 Task: For heading Use Playfair display with pink colour & bold.  font size for heading24,  'Change the font style of data to'Playfair display and font size to 16,  Change the alignment of both headline & data to Align left In the sheet  DashboardBudgetReviewbook
Action: Mouse moved to (46, 137)
Screenshot: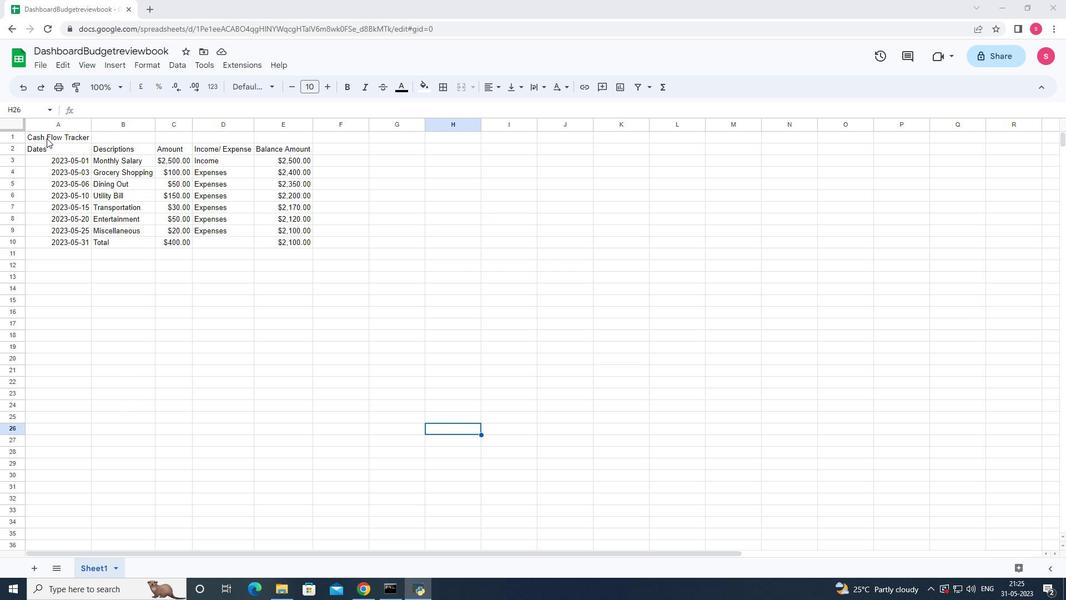 
Action: Mouse pressed left at (46, 137)
Screenshot: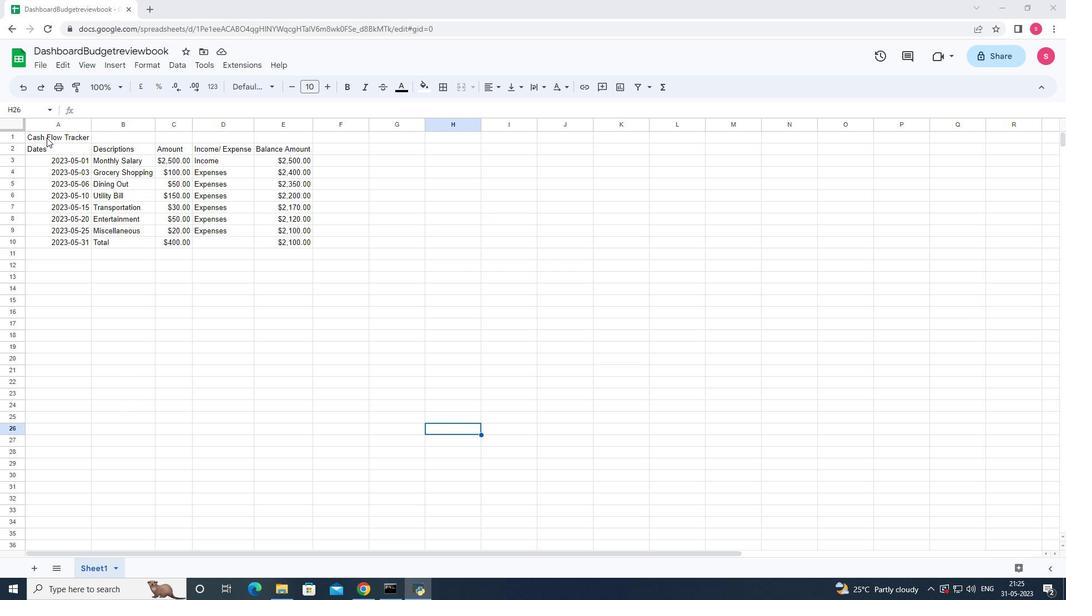 
Action: Mouse moved to (267, 85)
Screenshot: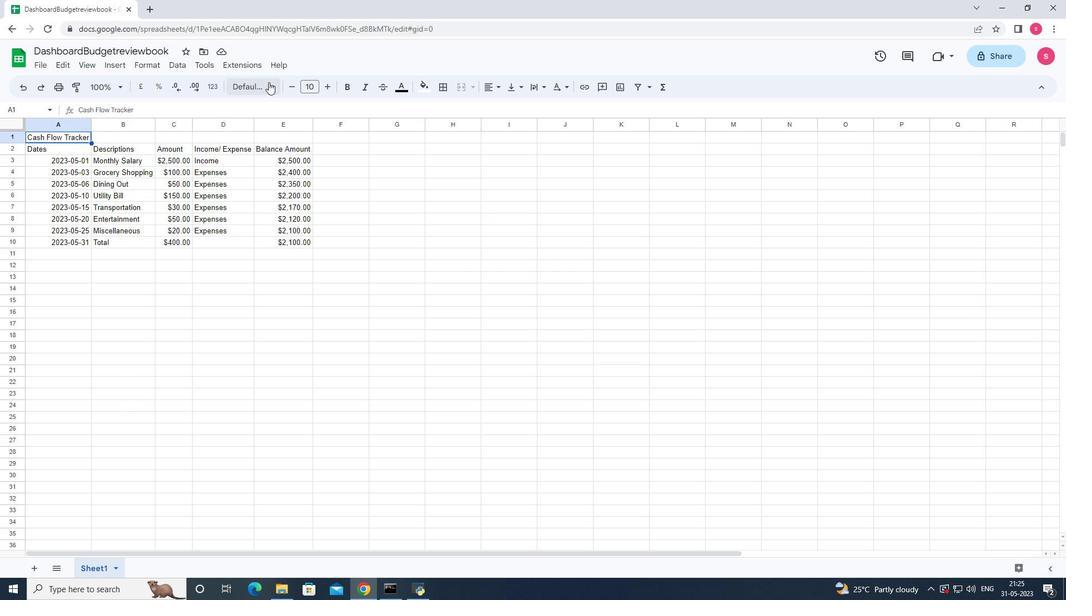 
Action: Mouse pressed left at (267, 85)
Screenshot: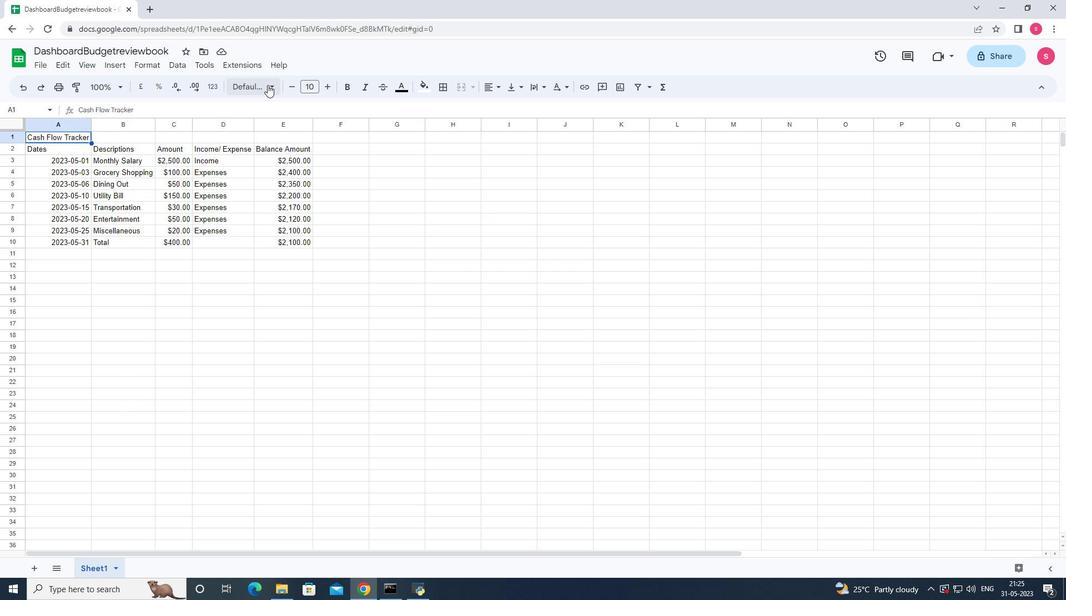 
Action: Mouse moved to (318, 388)
Screenshot: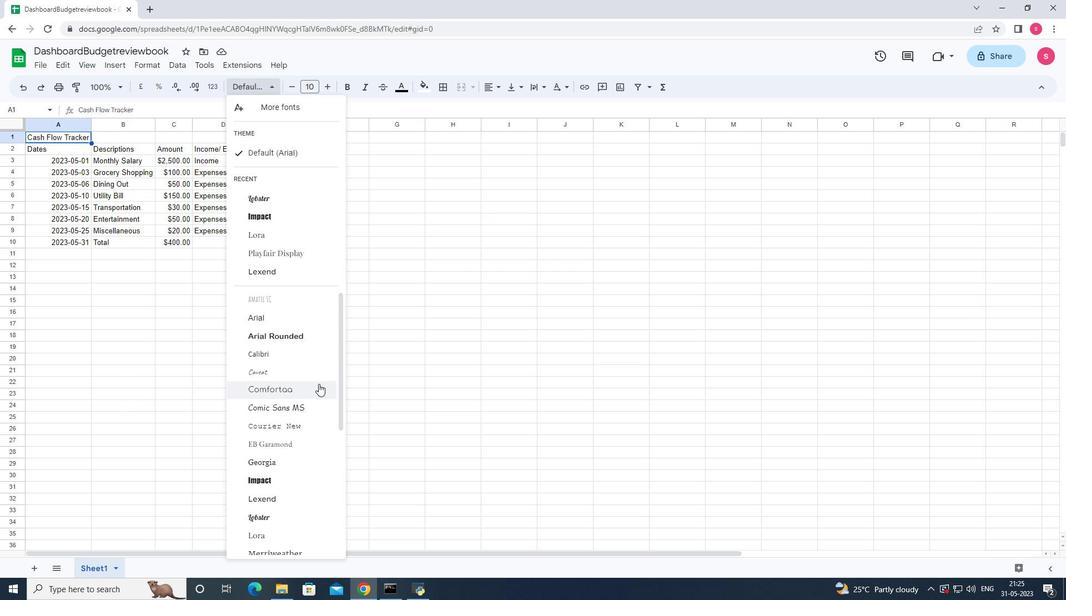 
Action: Mouse scrolled (318, 388) with delta (0, 0)
Screenshot: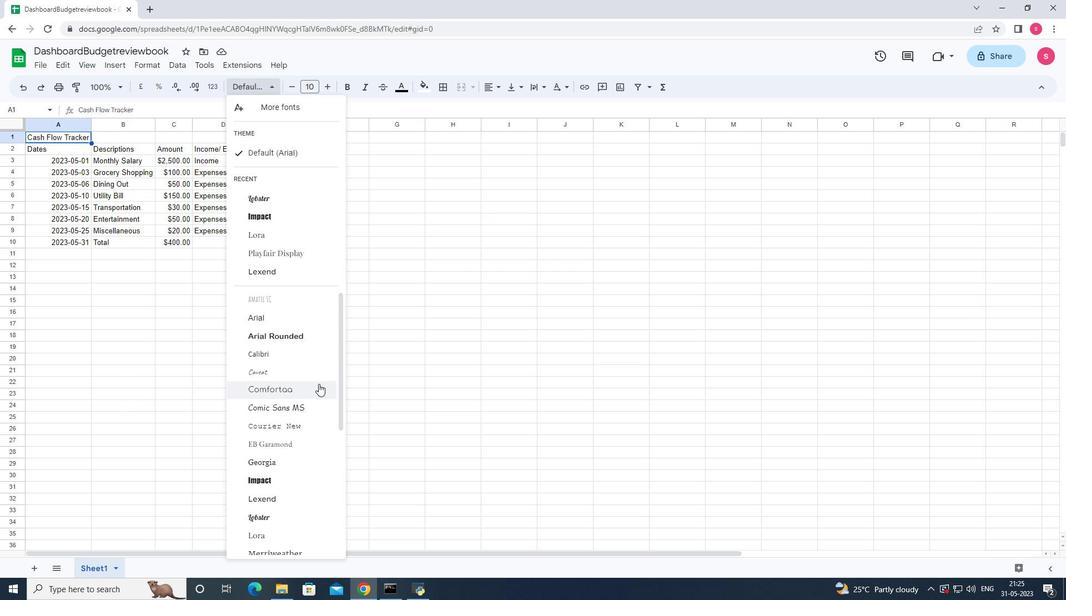 
Action: Mouse moved to (317, 419)
Screenshot: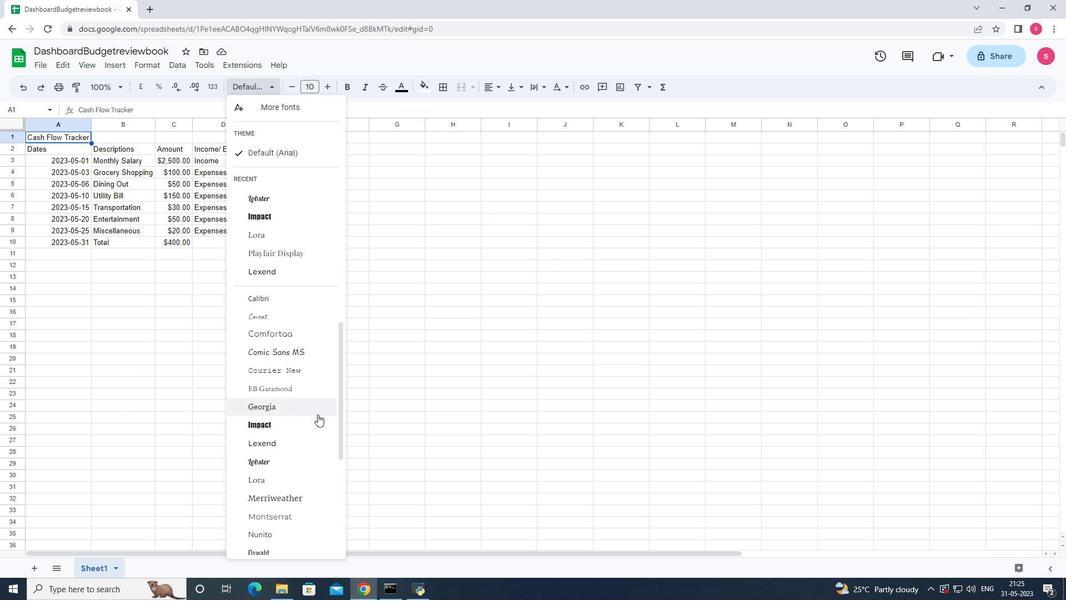 
Action: Mouse scrolled (317, 418) with delta (0, 0)
Screenshot: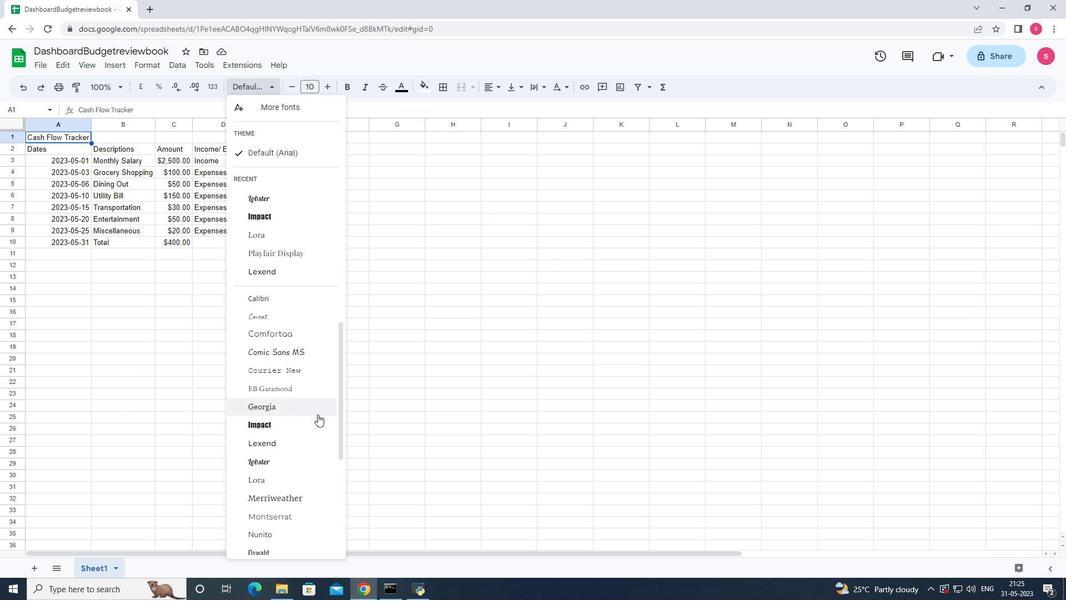 
Action: Mouse moved to (317, 437)
Screenshot: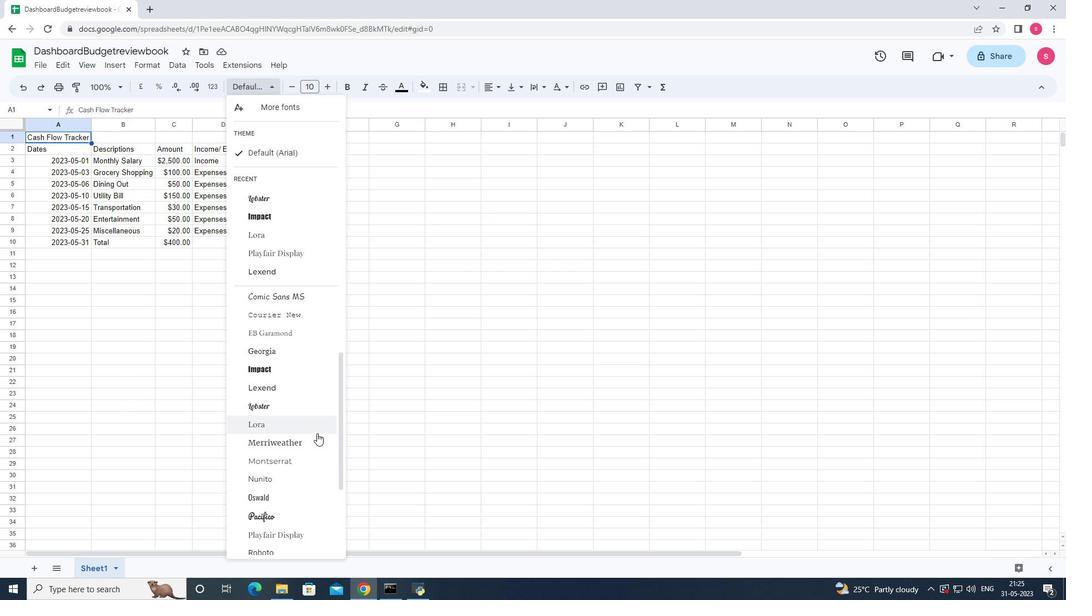 
Action: Mouse scrolled (317, 437) with delta (0, 0)
Screenshot: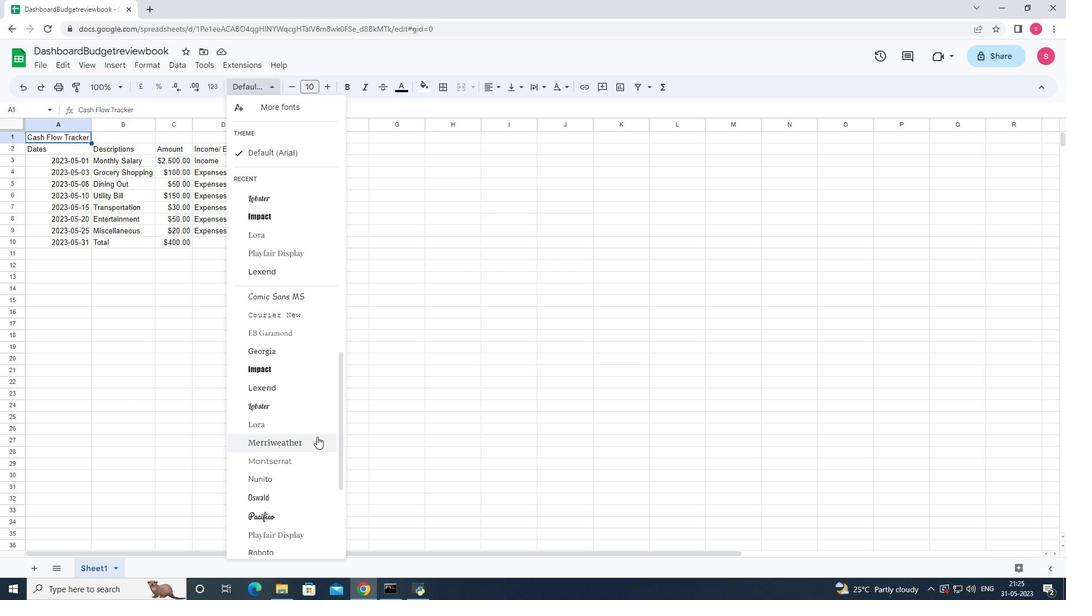 
Action: Mouse moved to (309, 482)
Screenshot: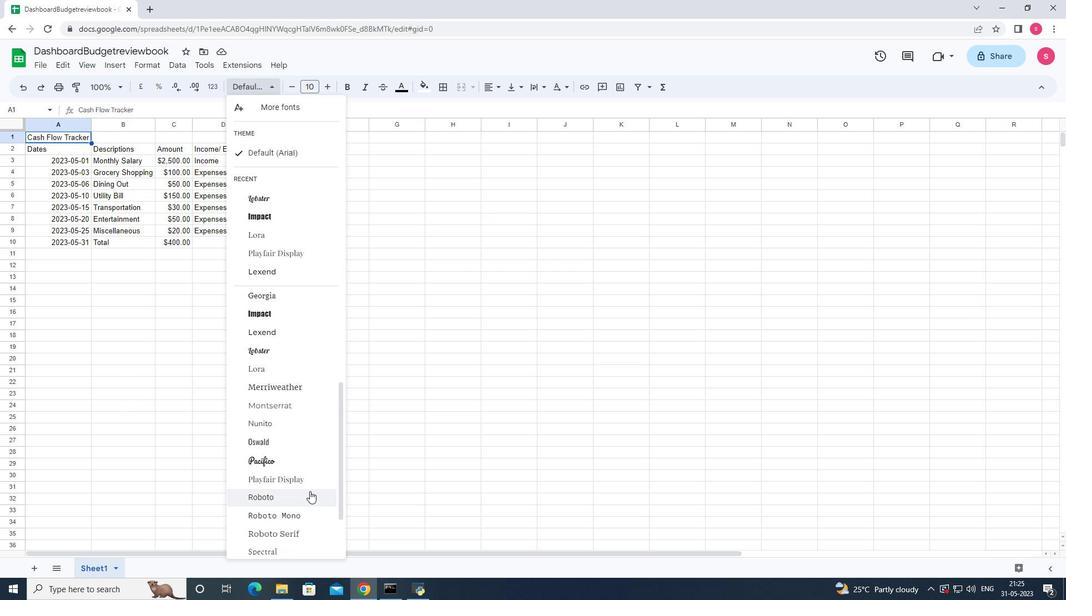 
Action: Mouse pressed left at (309, 482)
Screenshot: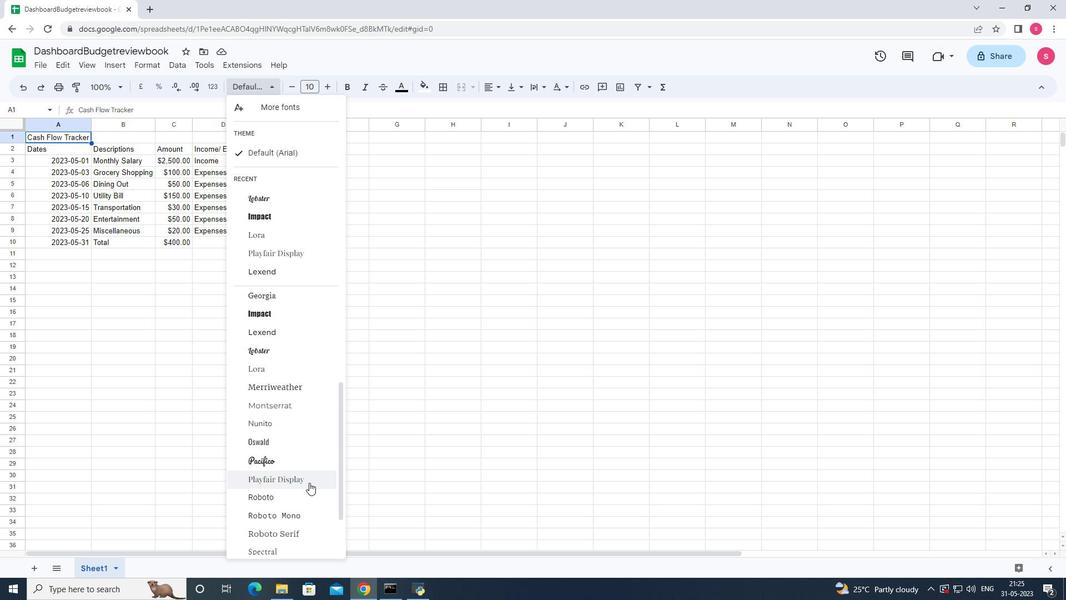 
Action: Mouse moved to (401, 87)
Screenshot: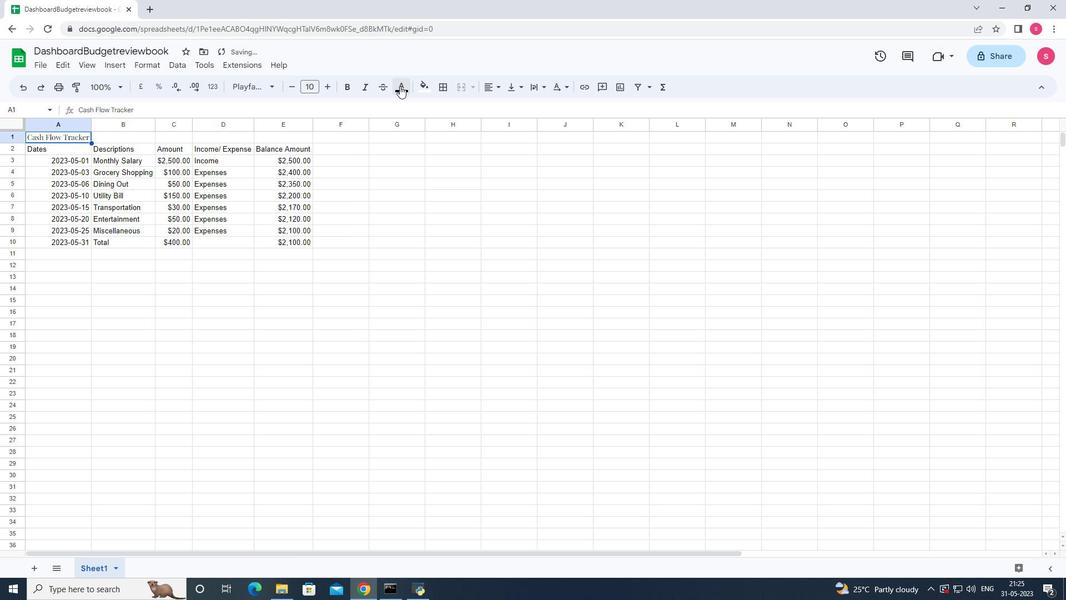 
Action: Mouse pressed left at (401, 87)
Screenshot: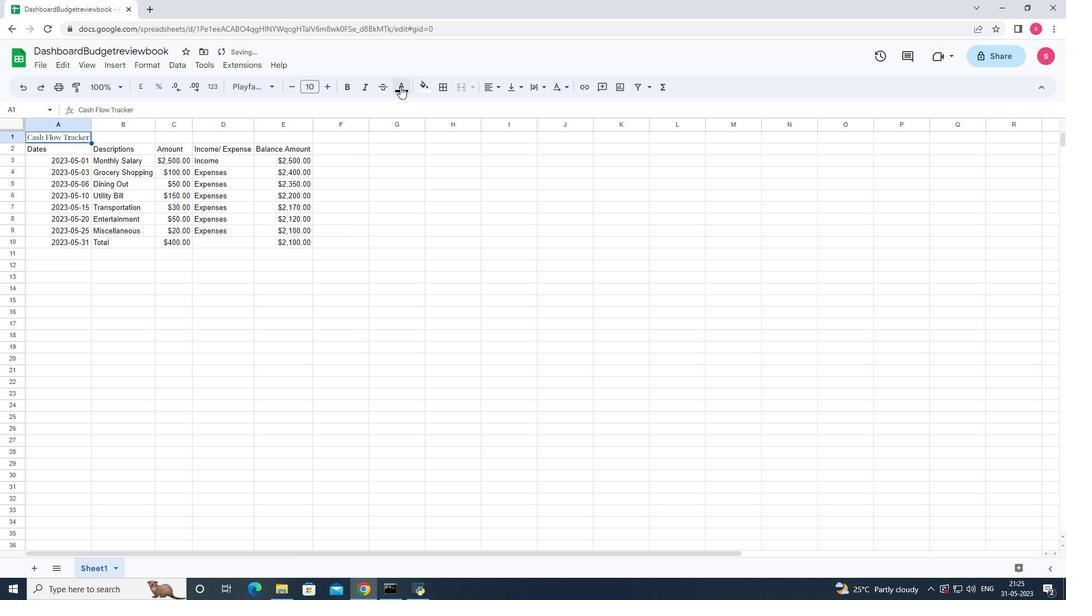 
Action: Mouse moved to (513, 136)
Screenshot: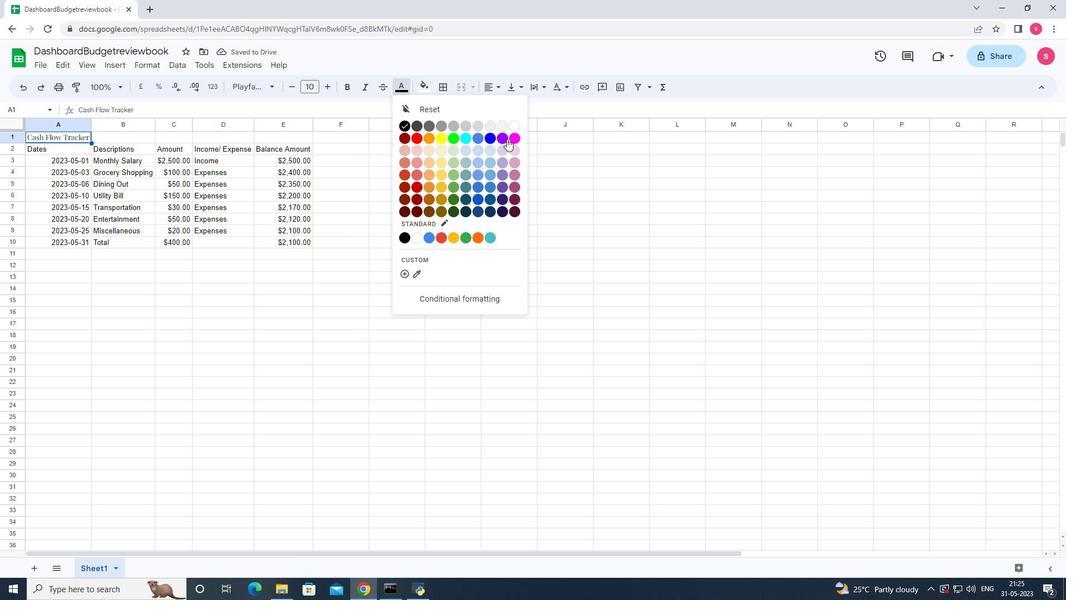
Action: Mouse pressed left at (513, 136)
Screenshot: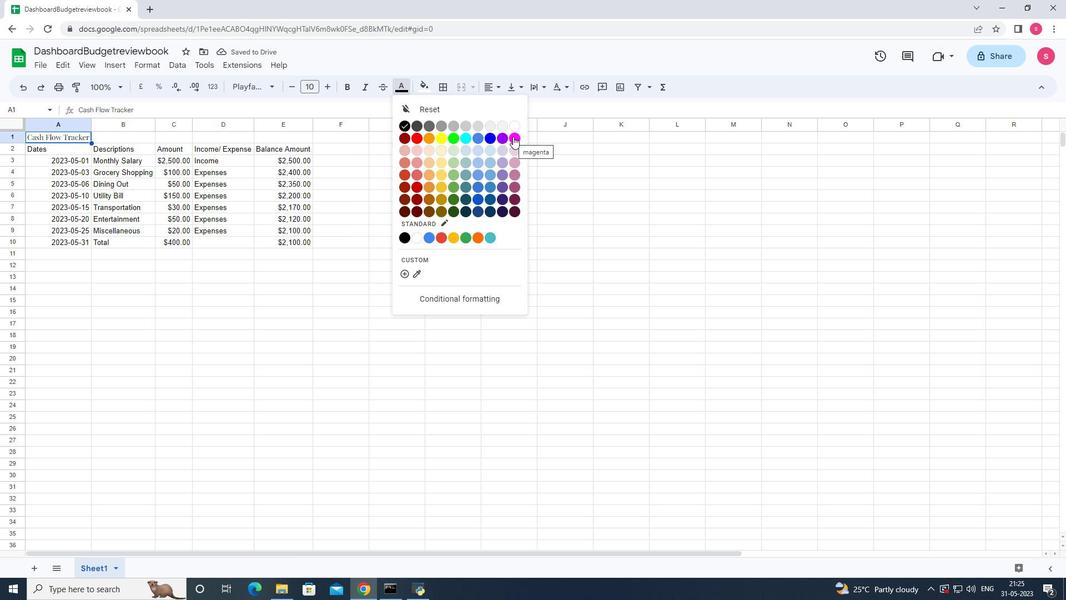 
Action: Mouse moved to (160, 66)
Screenshot: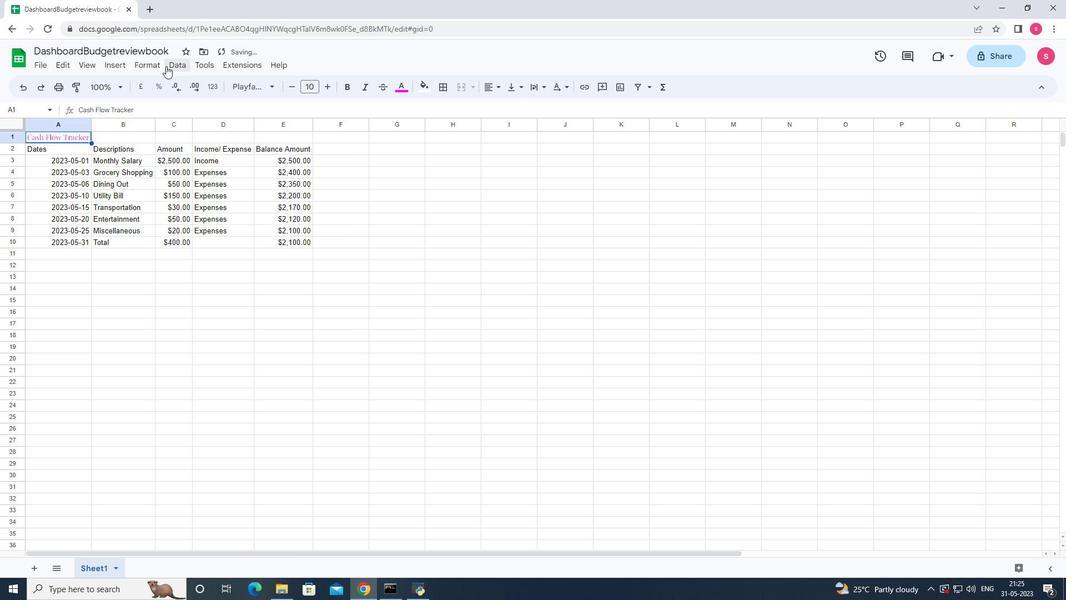 
Action: Mouse pressed left at (160, 66)
Screenshot: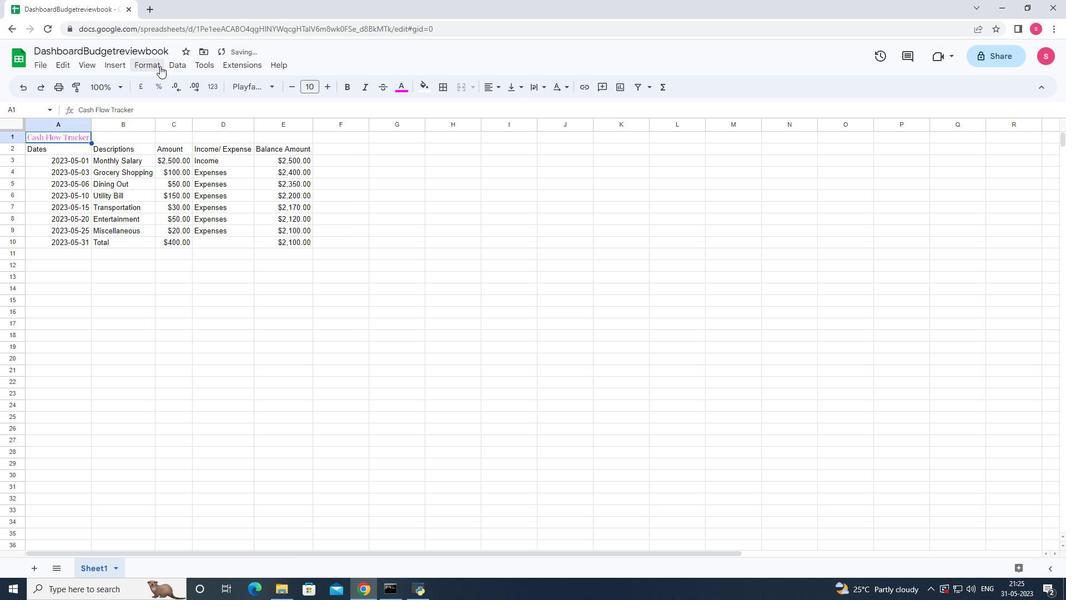 
Action: Mouse moved to (191, 128)
Screenshot: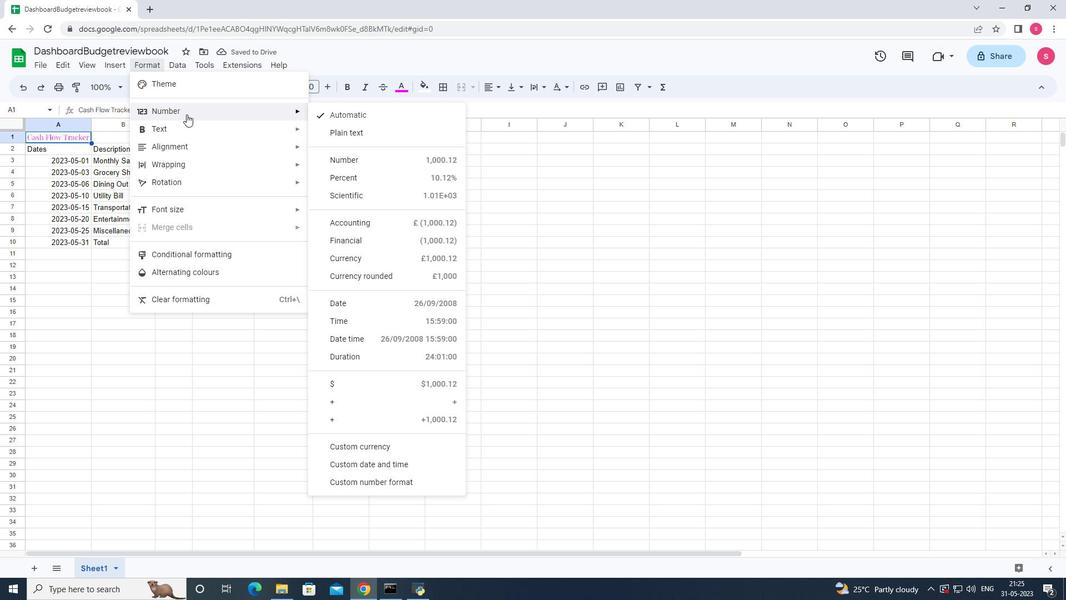
Action: Mouse pressed left at (191, 128)
Screenshot: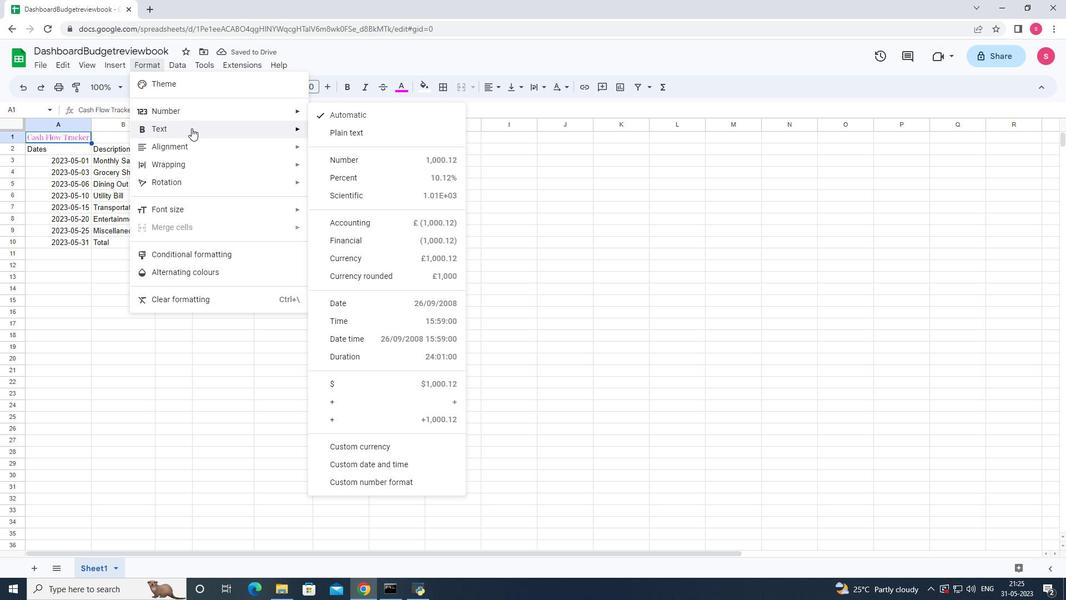 
Action: Mouse moved to (387, 130)
Screenshot: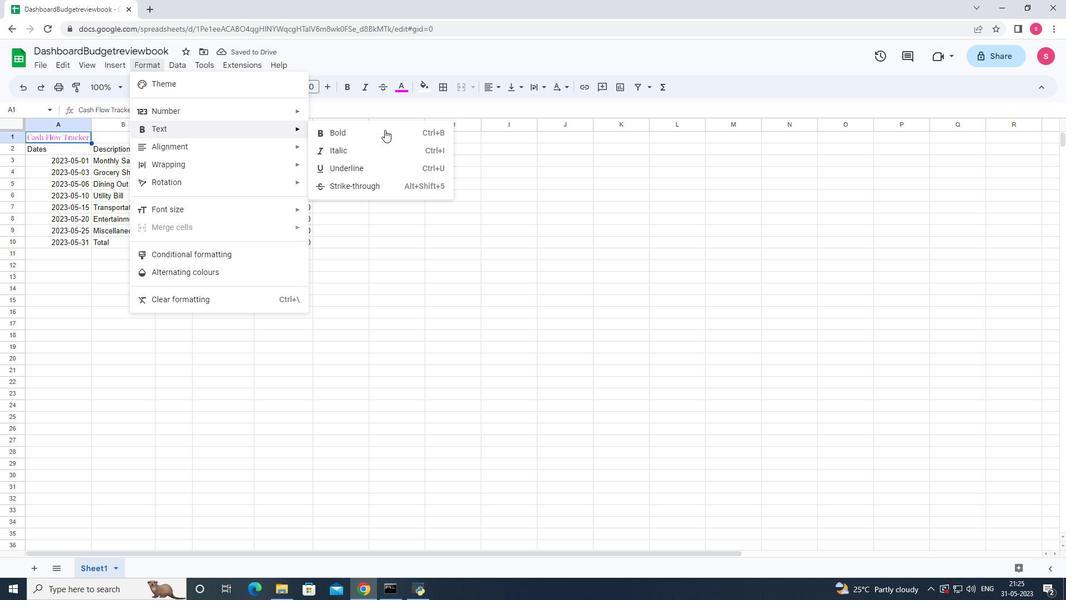 
Action: Mouse pressed left at (387, 130)
Screenshot: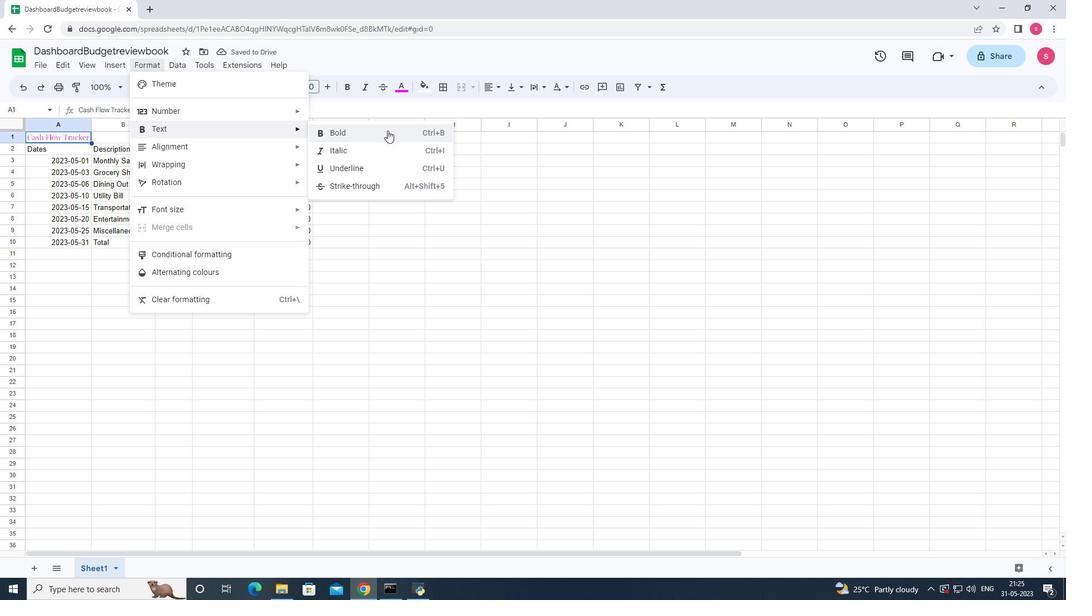 
Action: Mouse moved to (331, 92)
Screenshot: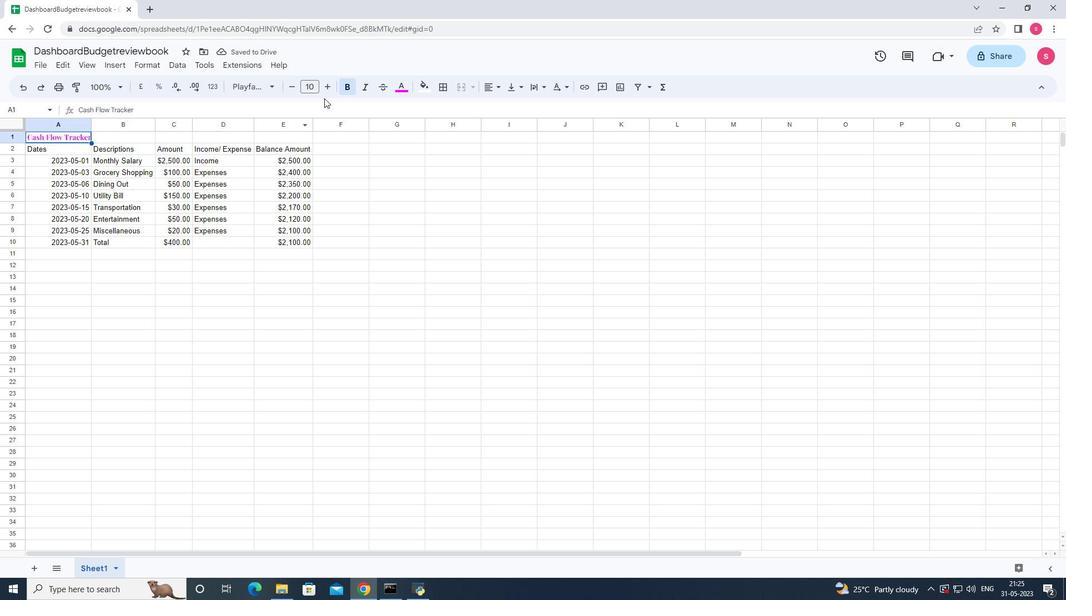 
Action: Mouse pressed left at (331, 92)
Screenshot: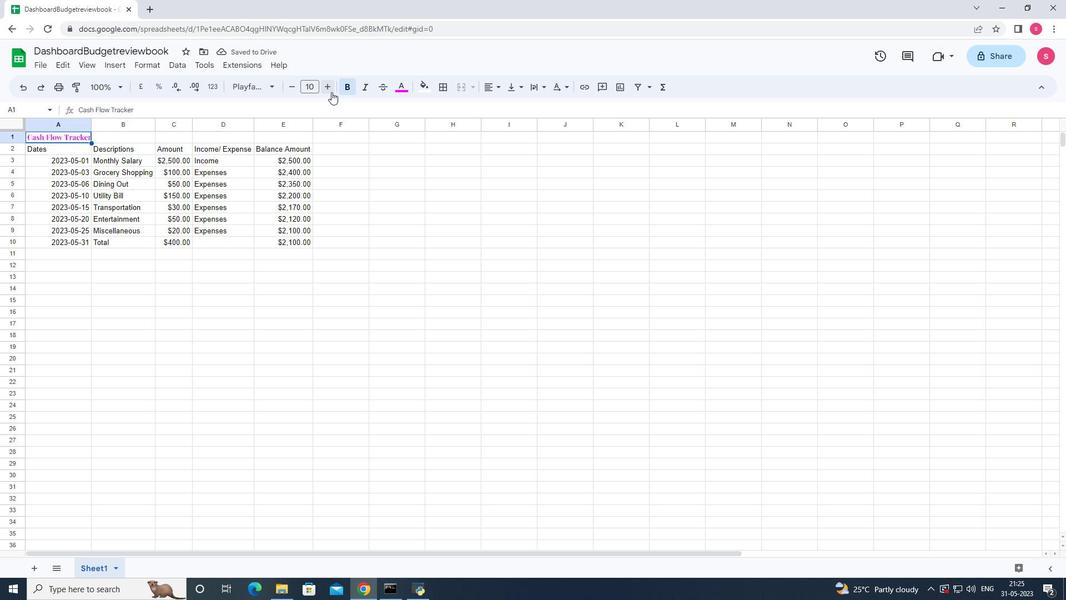 
Action: Mouse pressed left at (331, 92)
Screenshot: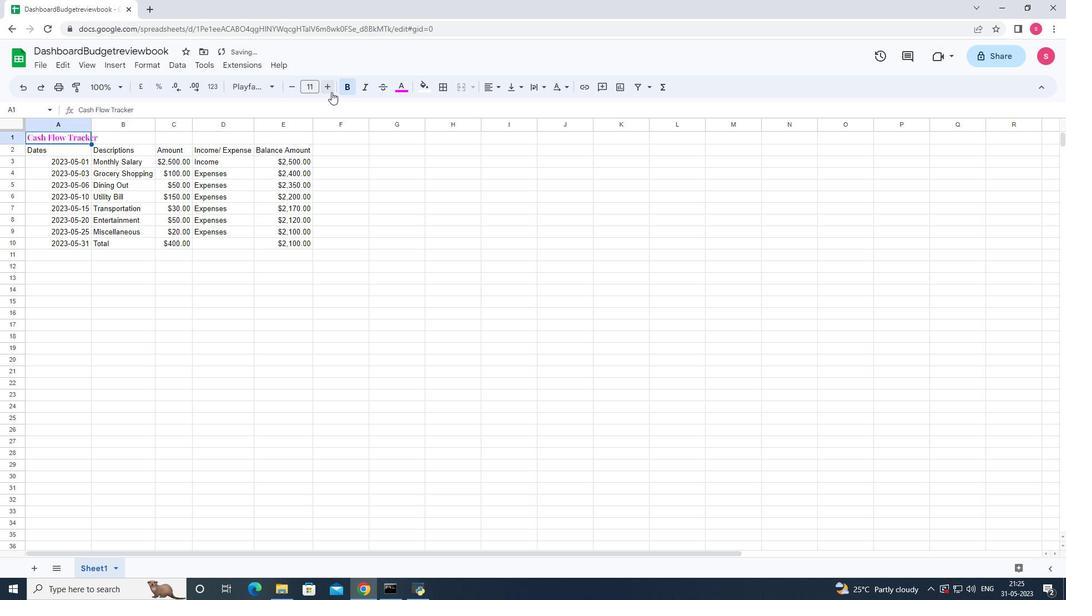 
Action: Mouse pressed left at (331, 92)
Screenshot: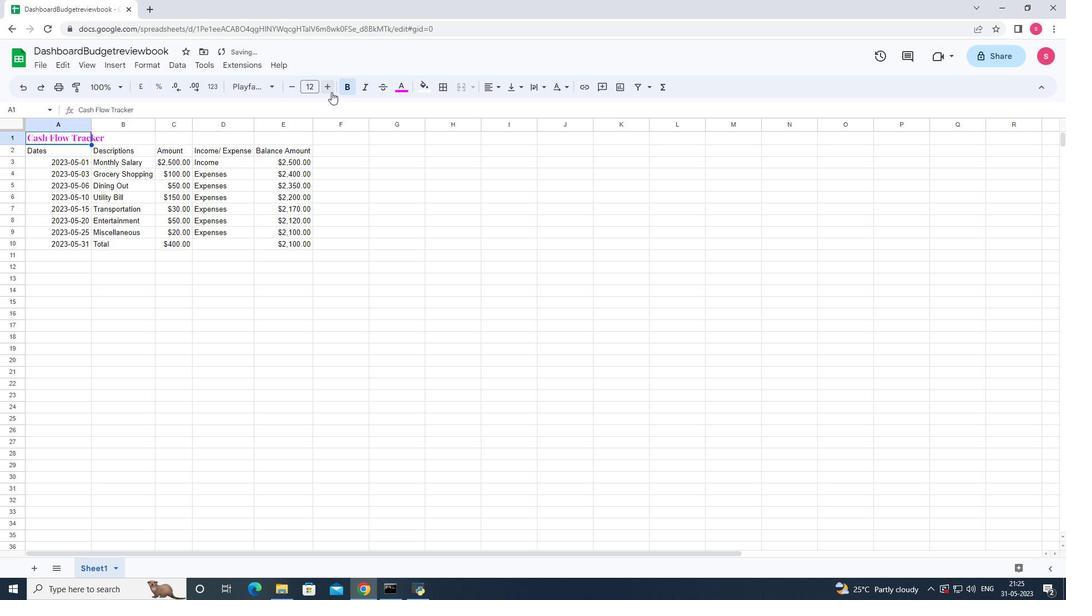 
Action: Mouse pressed left at (331, 92)
Screenshot: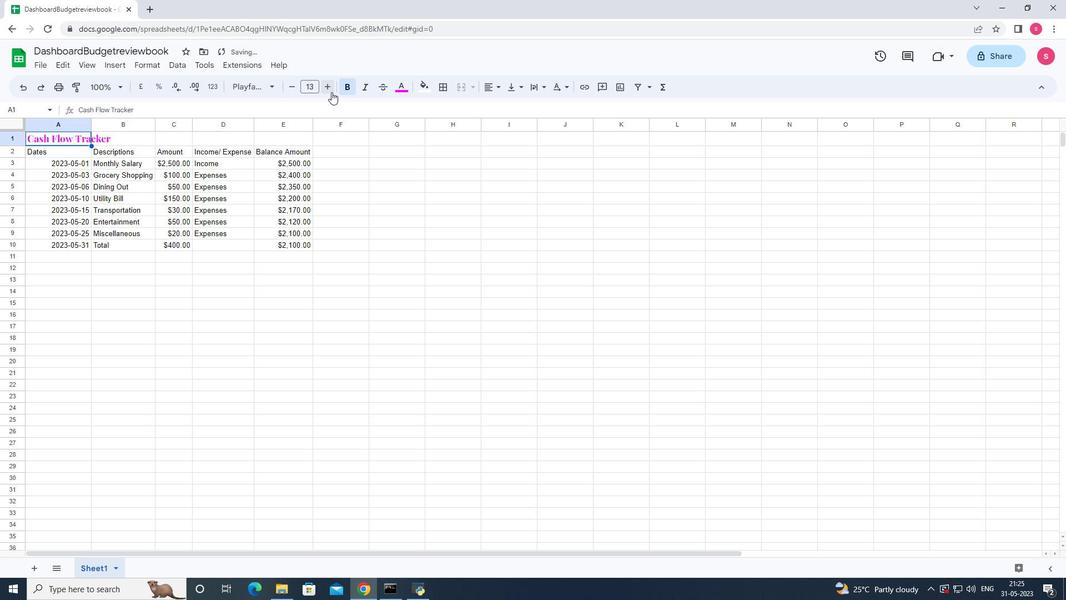 
Action: Mouse pressed left at (331, 92)
Screenshot: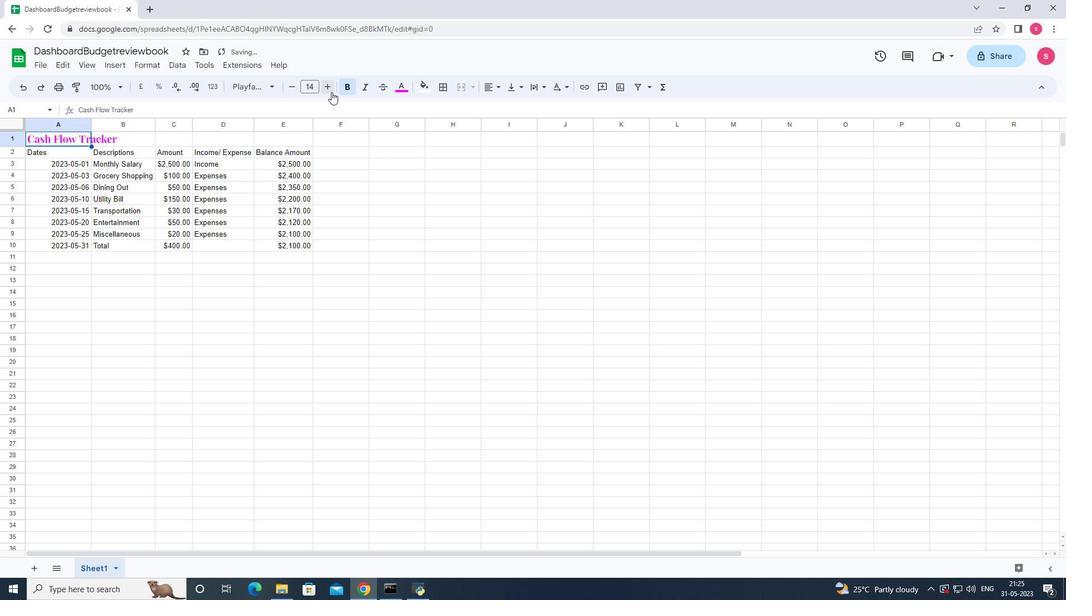 
Action: Mouse pressed left at (331, 92)
Screenshot: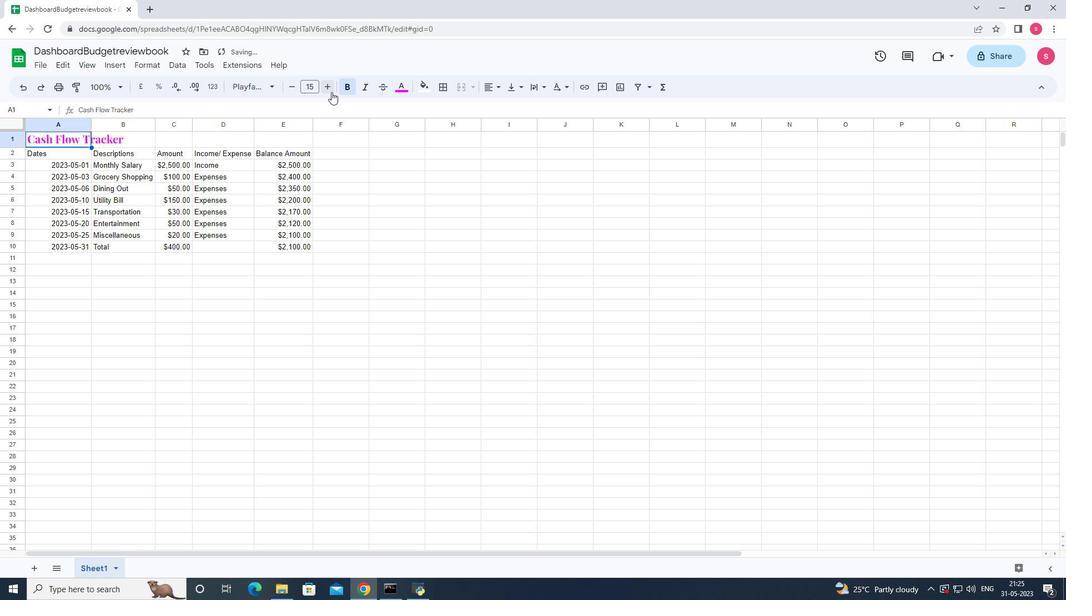 
Action: Mouse pressed left at (331, 92)
Screenshot: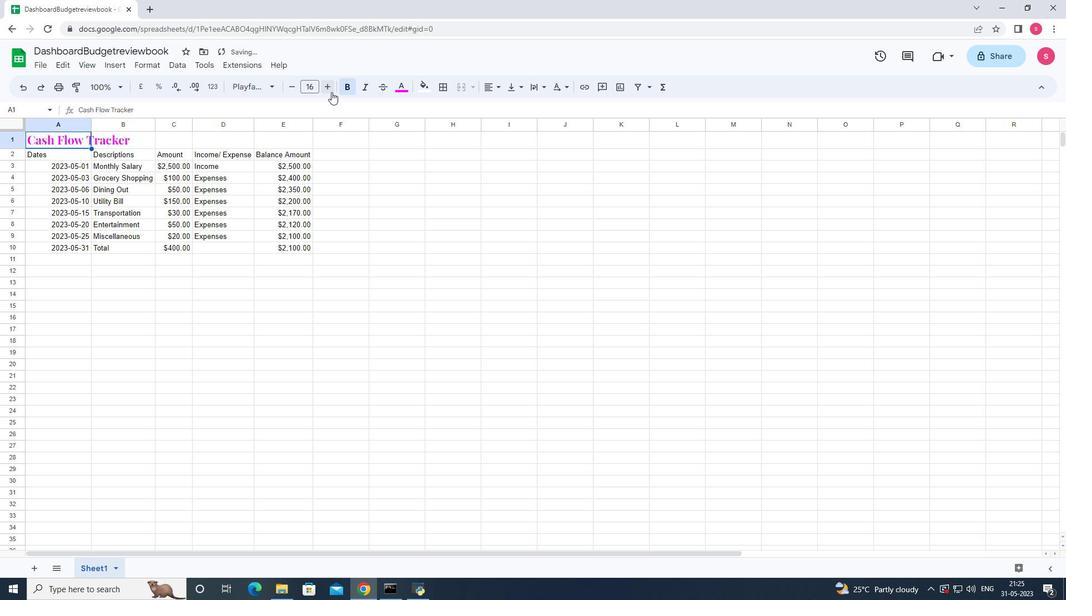 
Action: Mouse pressed left at (331, 92)
Screenshot: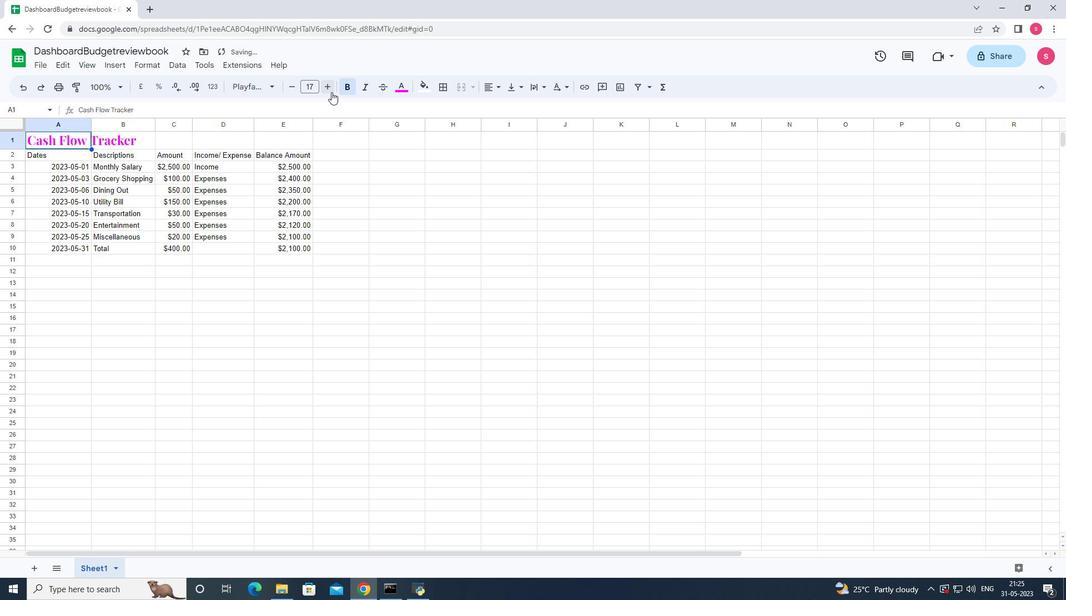 
Action: Mouse pressed left at (331, 92)
Screenshot: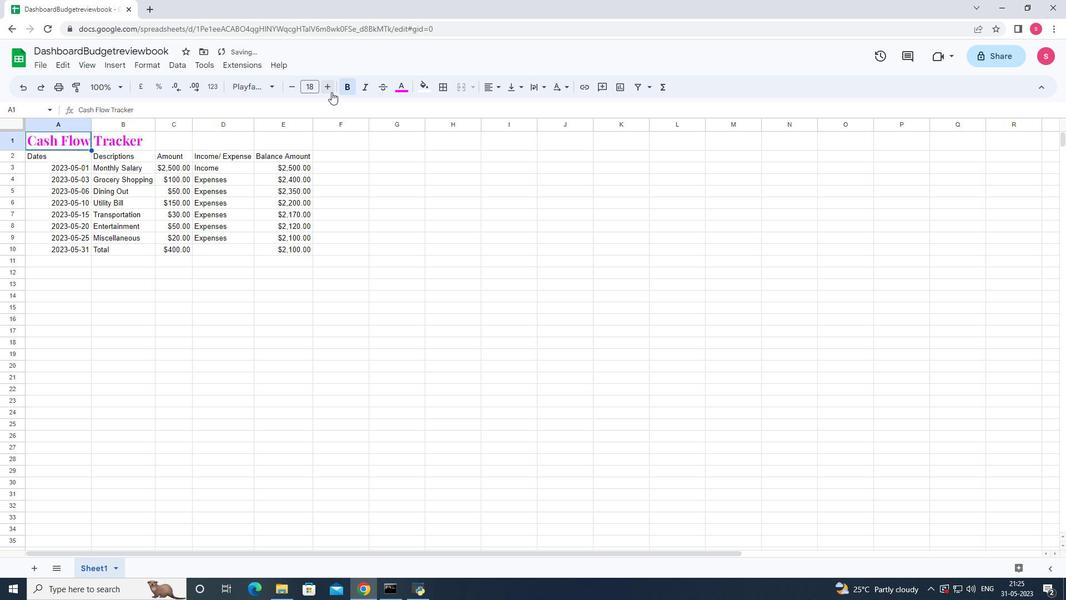 
Action: Mouse pressed left at (331, 92)
Screenshot: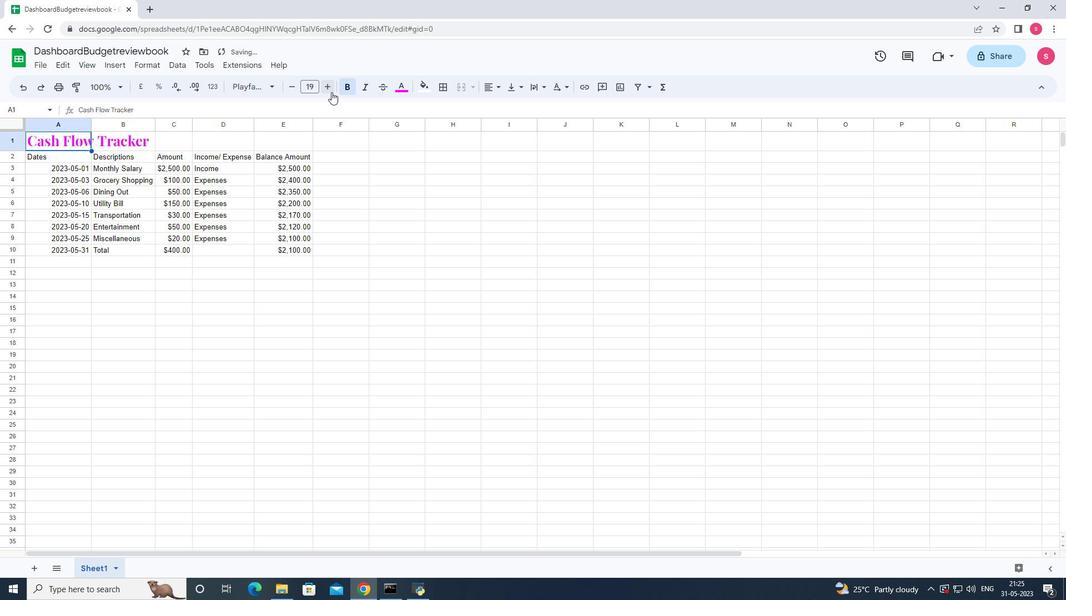 
Action: Mouse pressed left at (331, 92)
Screenshot: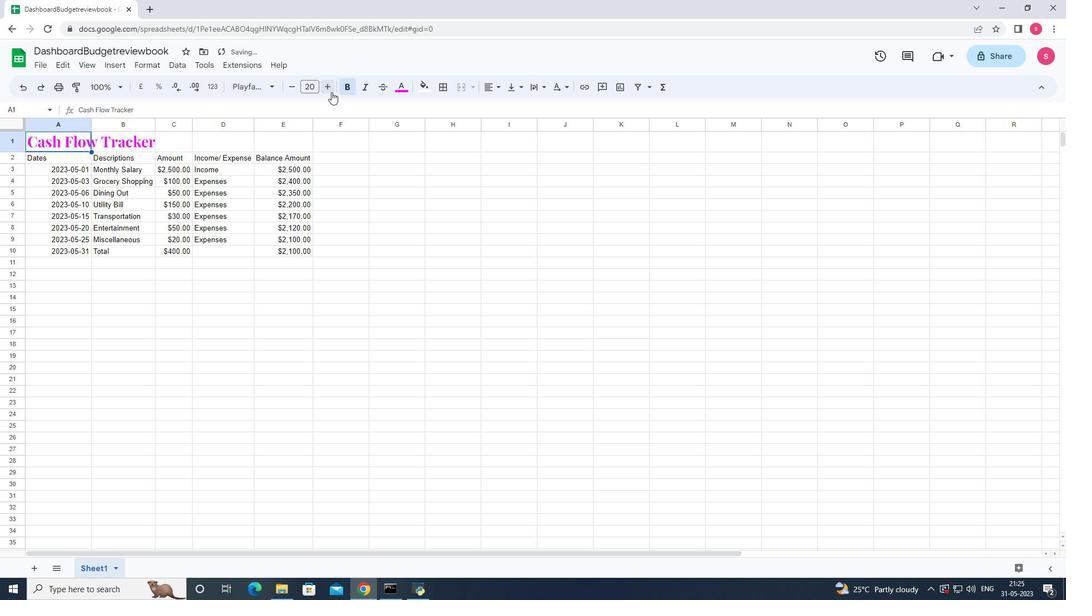 
Action: Mouse pressed left at (331, 92)
Screenshot: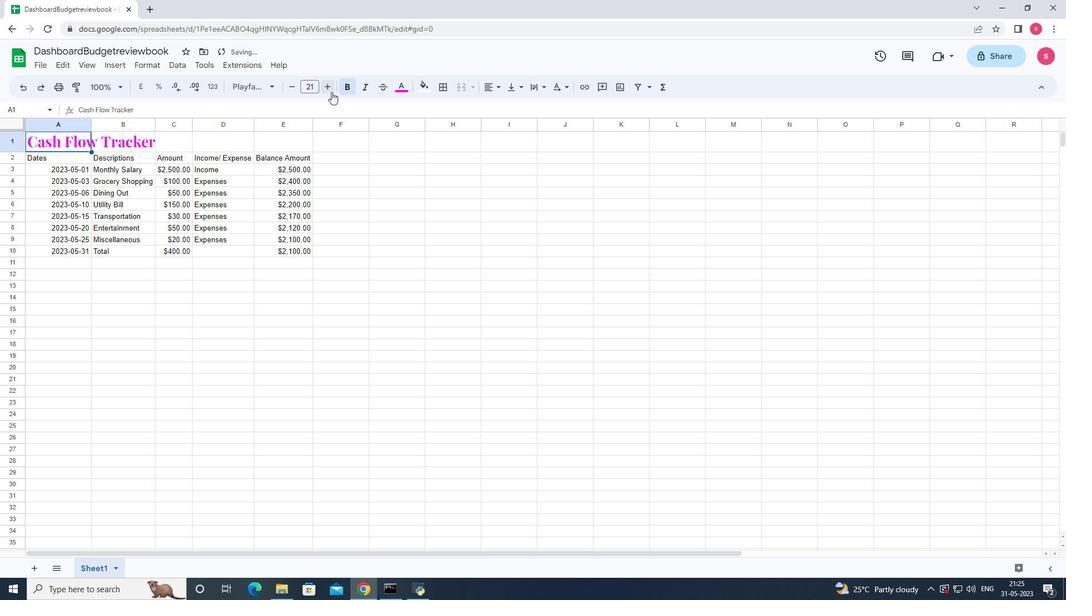 
Action: Mouse pressed left at (331, 92)
Screenshot: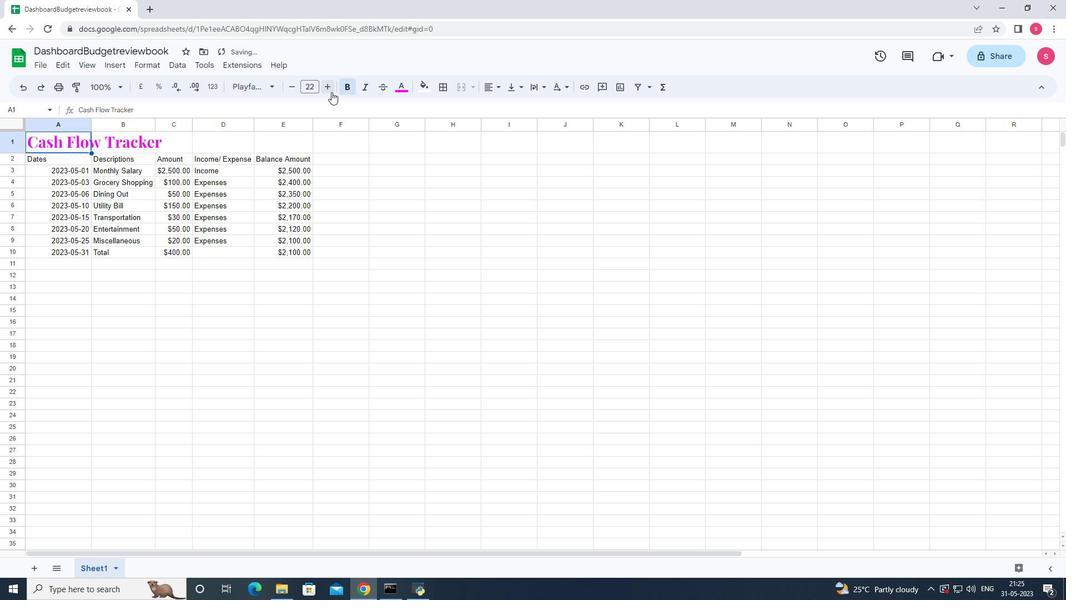 
Action: Mouse pressed left at (331, 92)
Screenshot: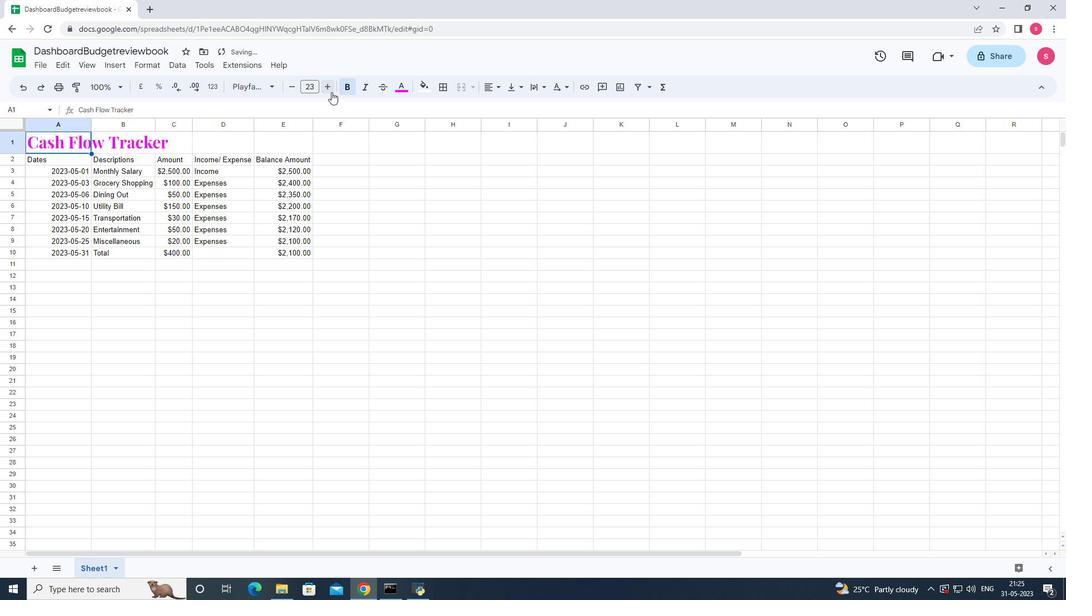 
Action: Mouse moved to (475, 265)
Screenshot: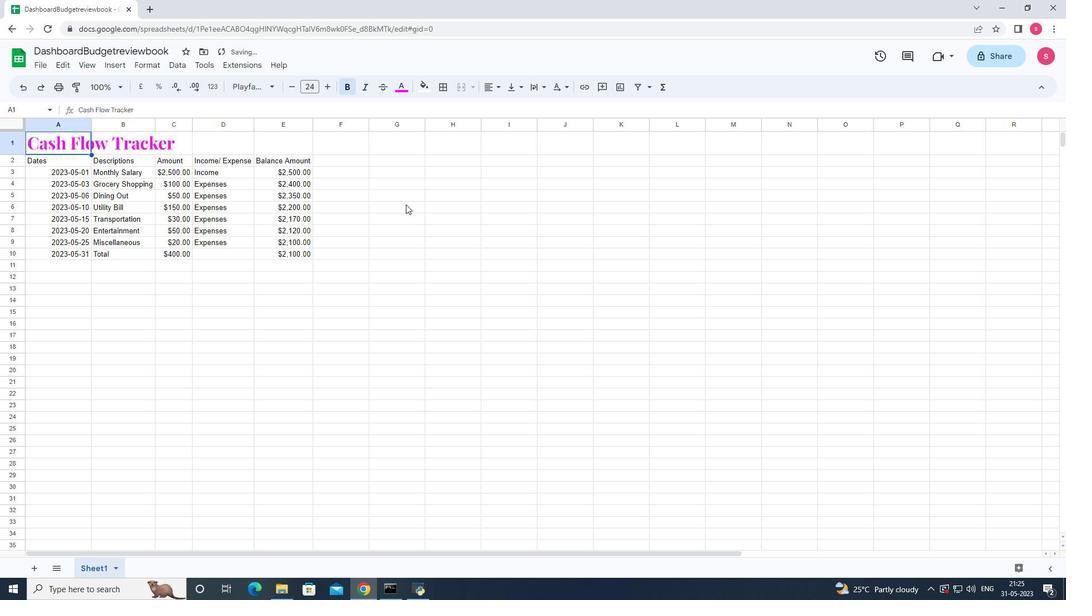 
Action: Mouse pressed left at (475, 265)
Screenshot: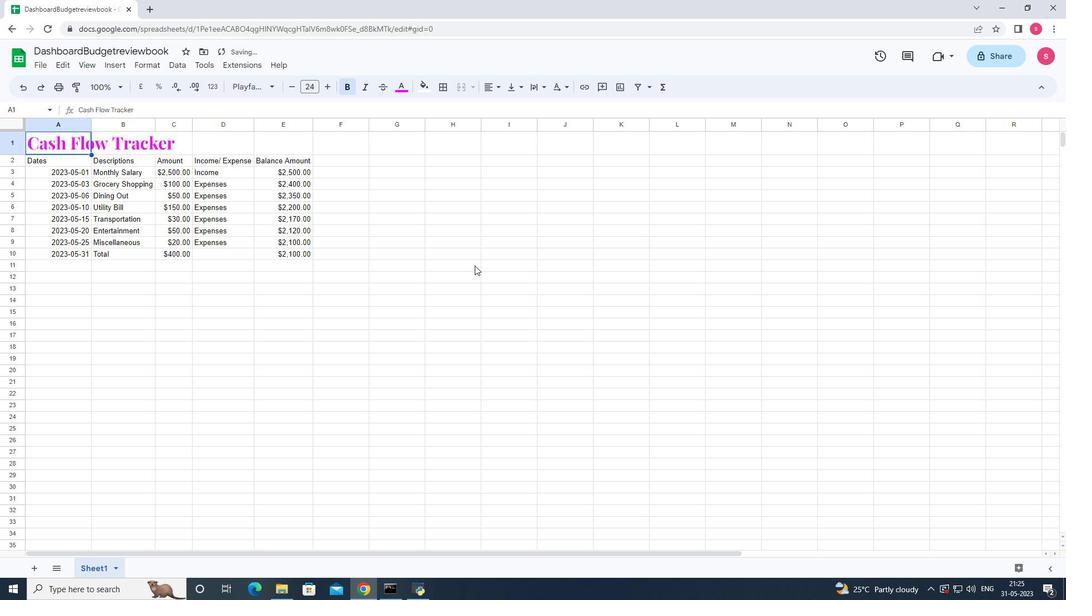 
Action: Mouse moved to (37, 155)
Screenshot: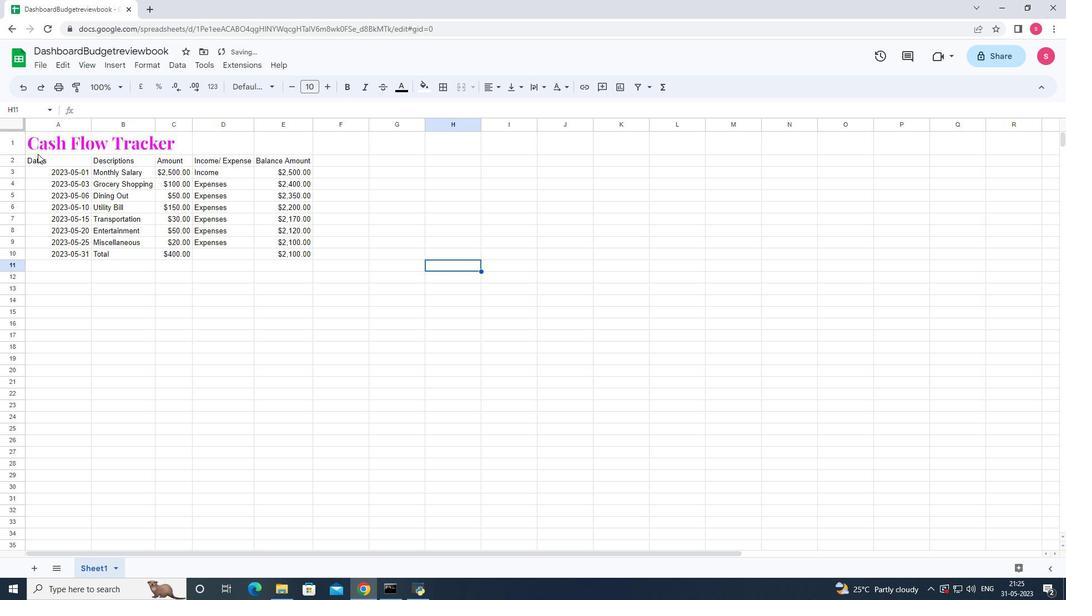 
Action: Mouse pressed left at (37, 155)
Screenshot: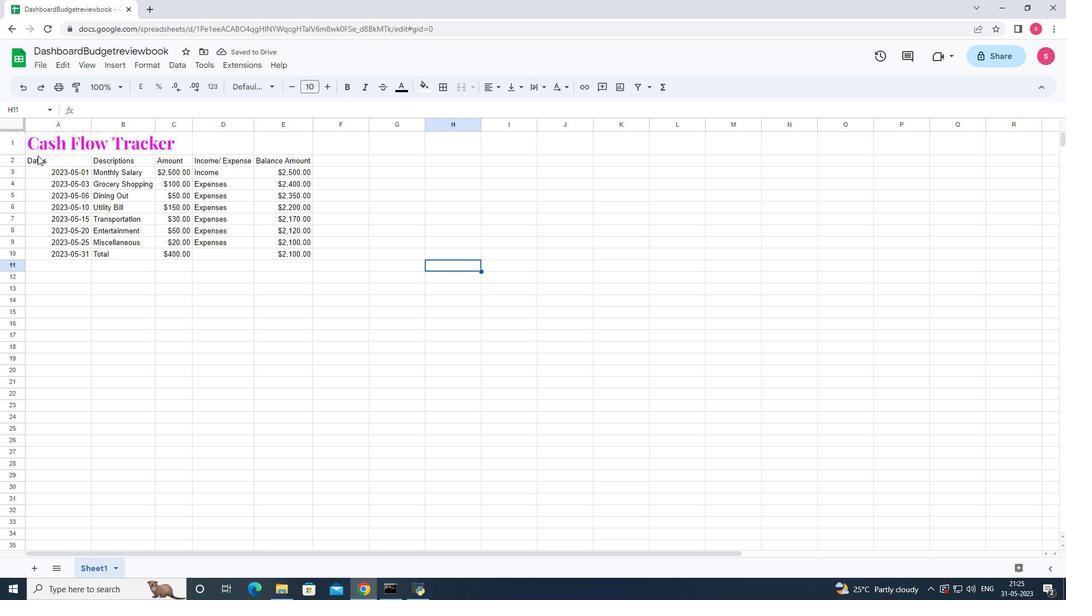 
Action: Mouse moved to (270, 87)
Screenshot: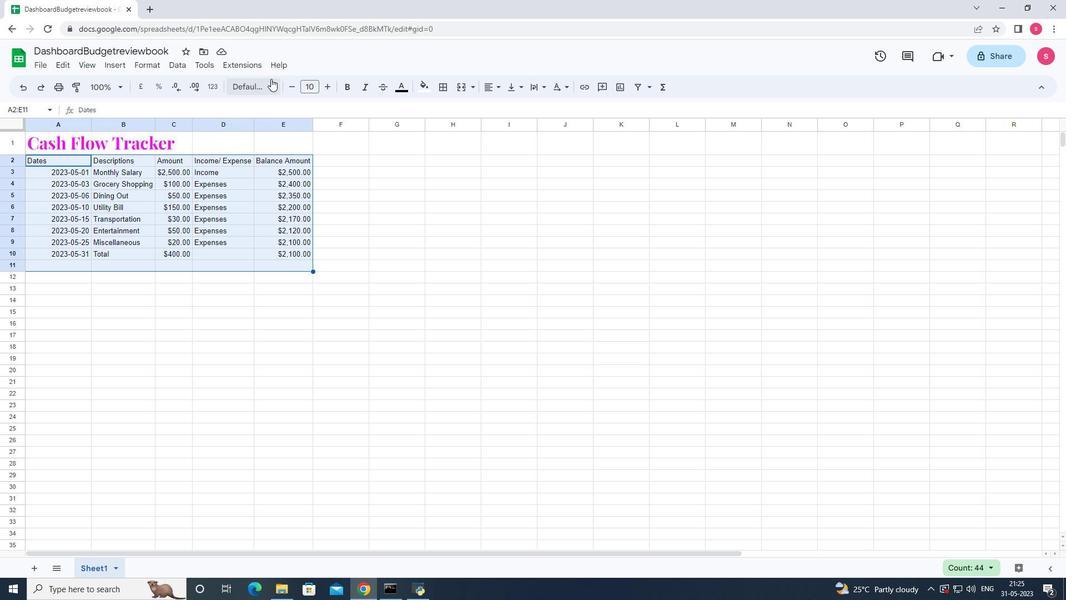 
Action: Mouse pressed left at (270, 87)
Screenshot: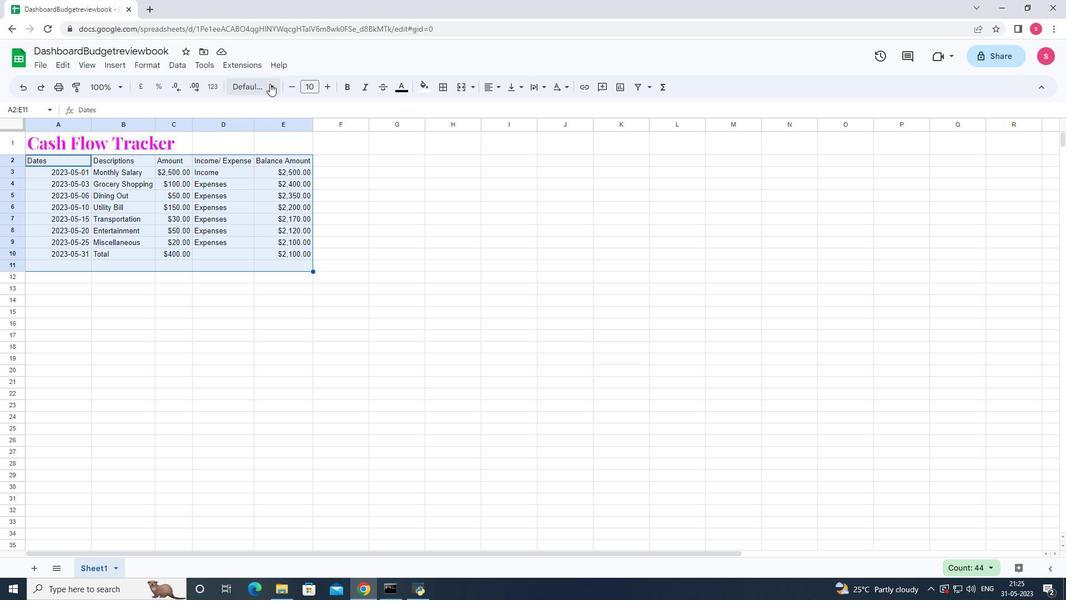 
Action: Mouse moved to (354, 262)
Screenshot: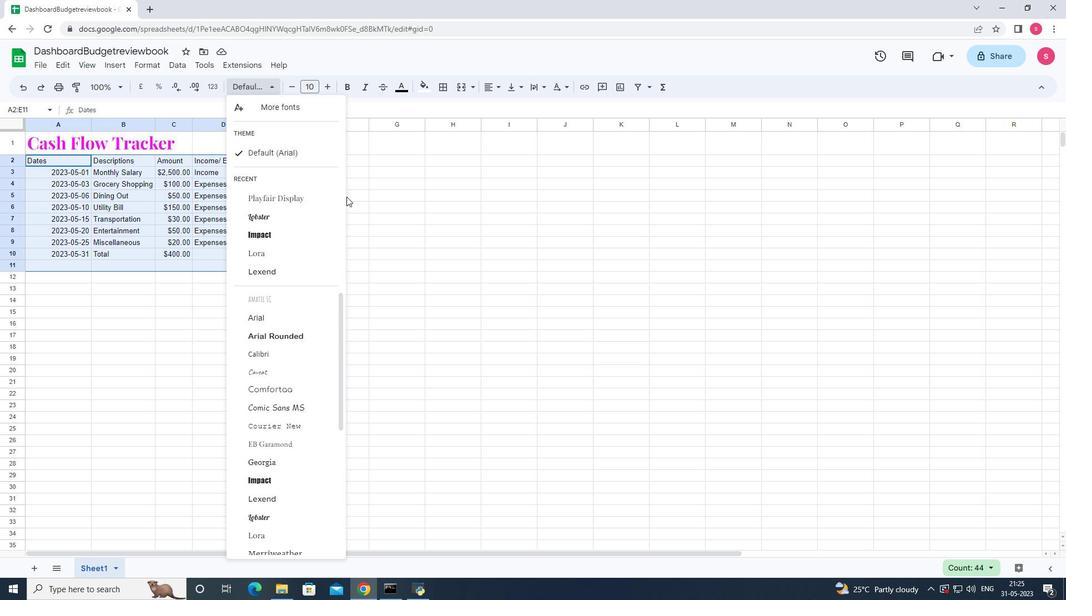 
Action: Mouse scrolled (354, 262) with delta (0, 0)
Screenshot: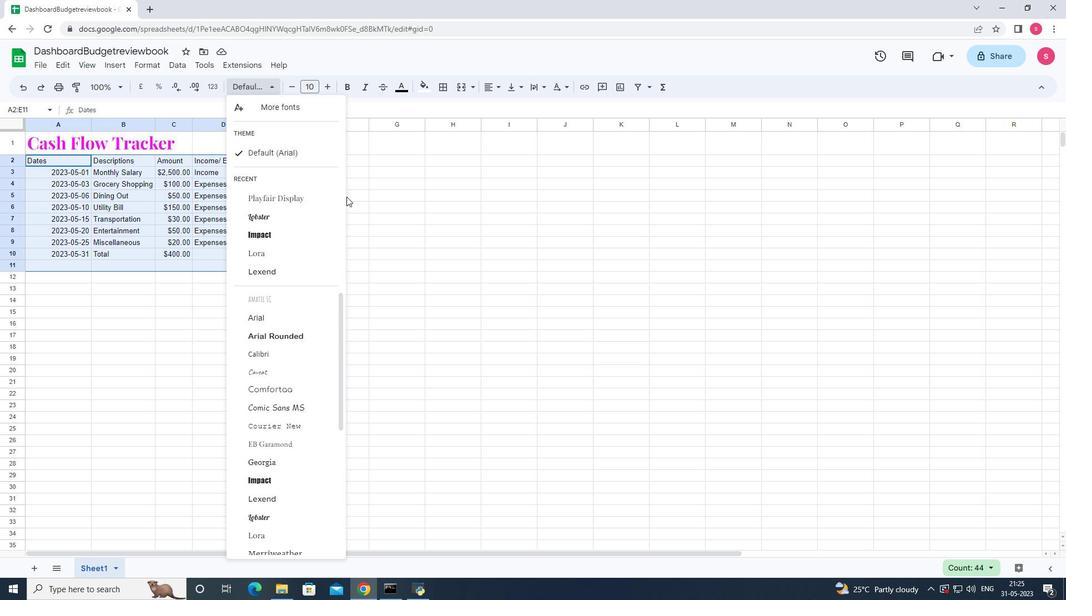
Action: Mouse moved to (328, 354)
Screenshot: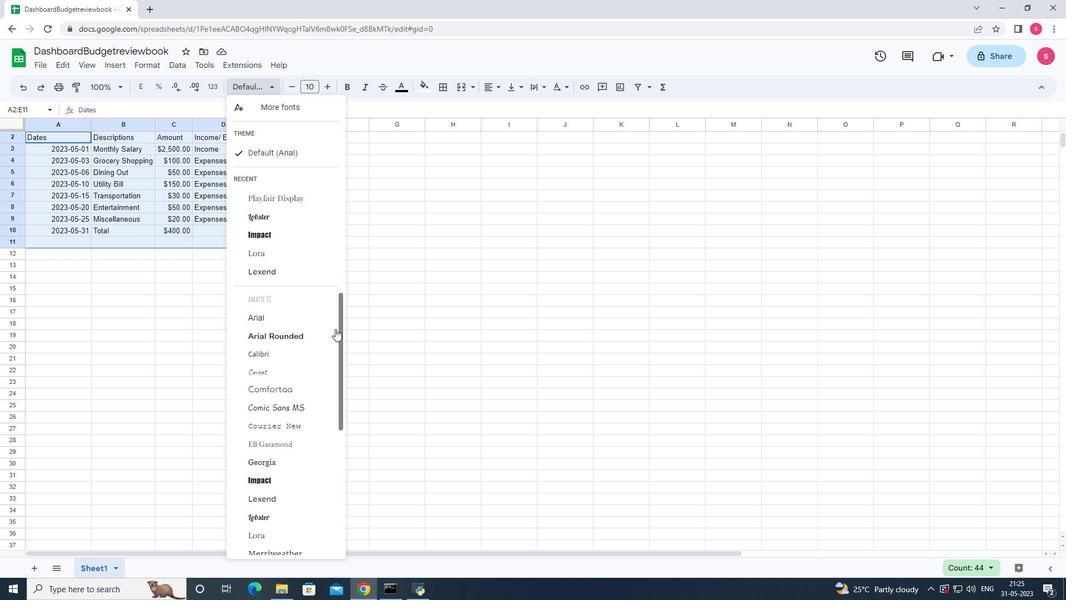 
Action: Mouse scrolled (328, 353) with delta (0, 0)
Screenshot: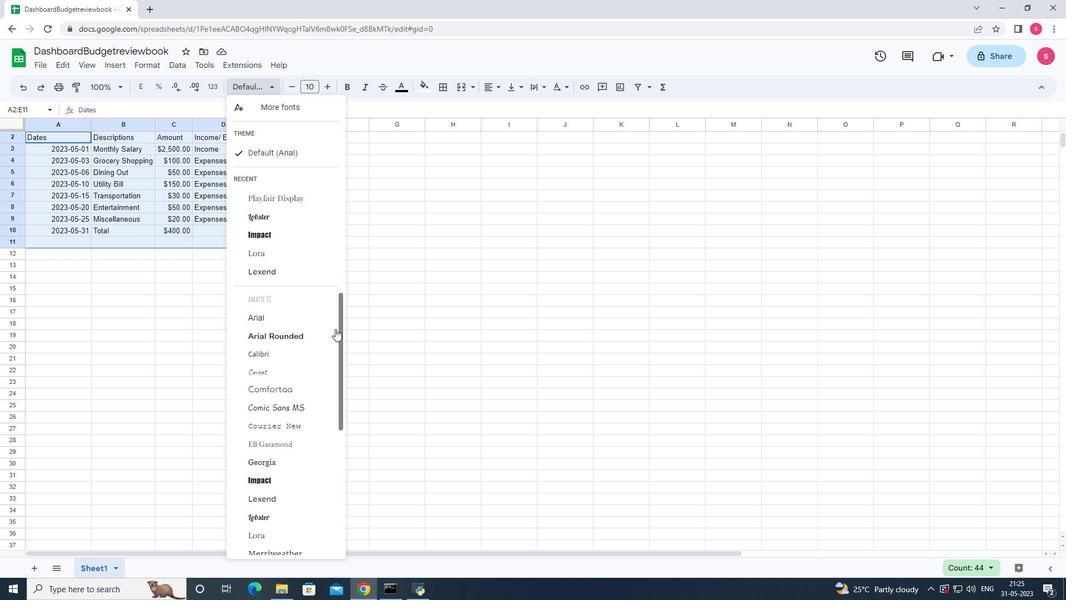 
Action: Mouse moved to (322, 370)
Screenshot: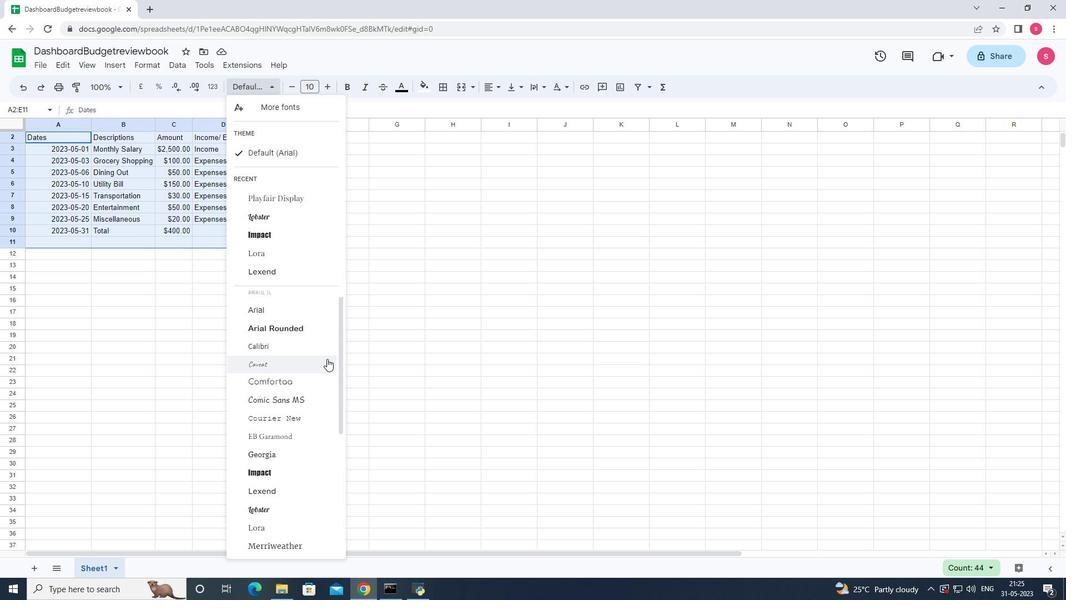 
Action: Mouse scrolled (322, 370) with delta (0, 0)
Screenshot: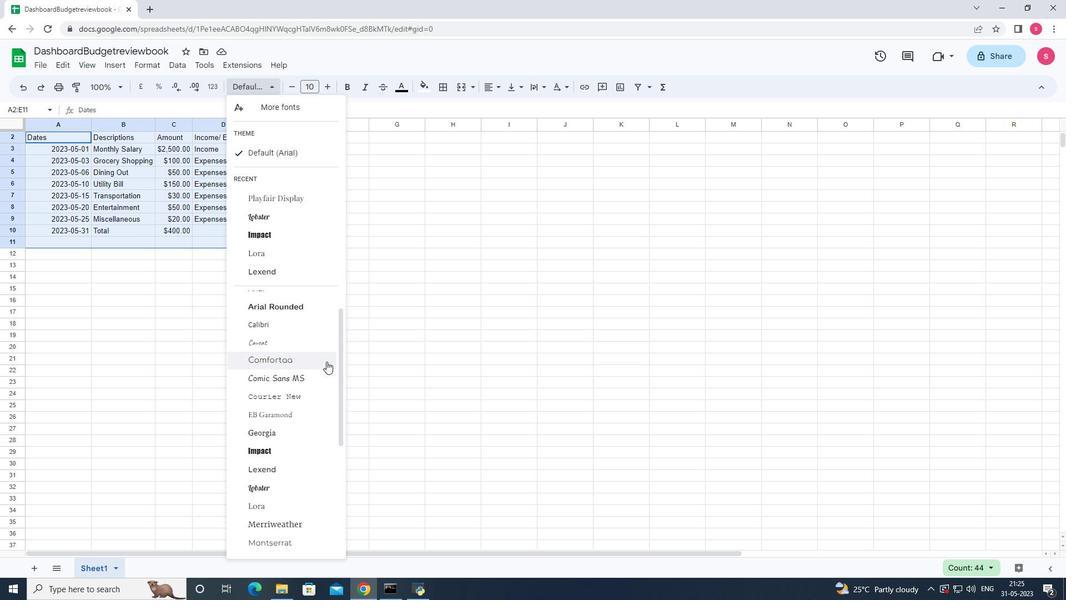 
Action: Mouse moved to (318, 402)
Screenshot: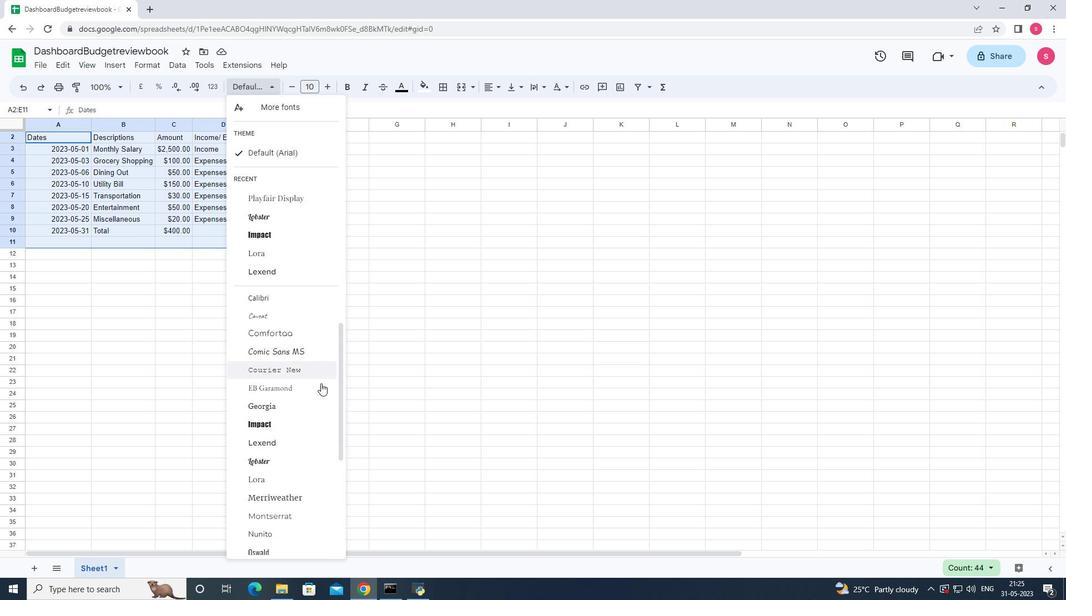 
Action: Mouse scrolled (318, 401) with delta (0, 0)
Screenshot: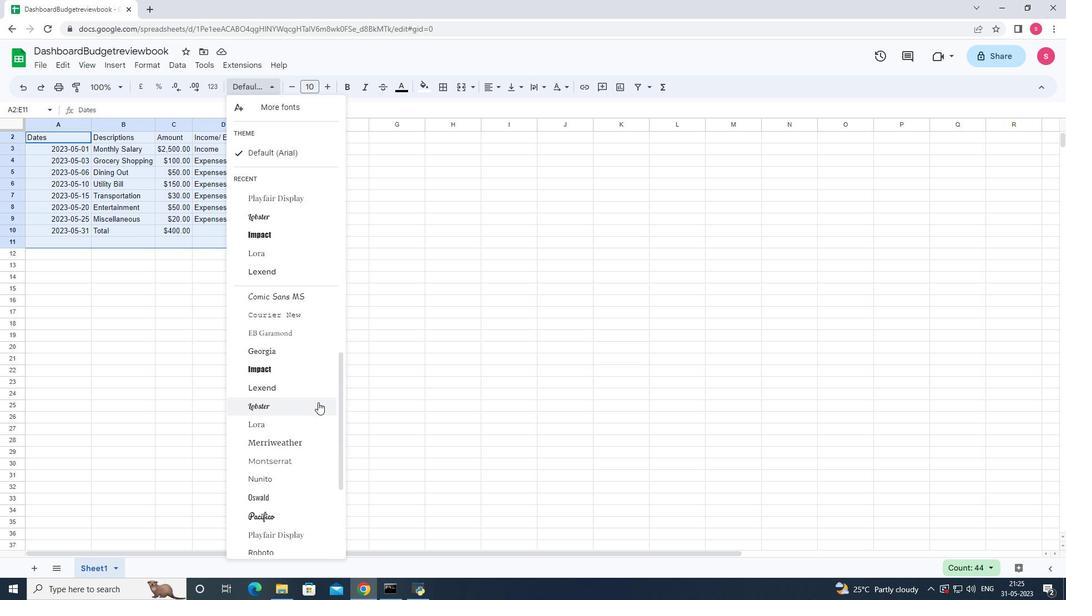 
Action: Mouse scrolled (318, 401) with delta (0, 0)
Screenshot: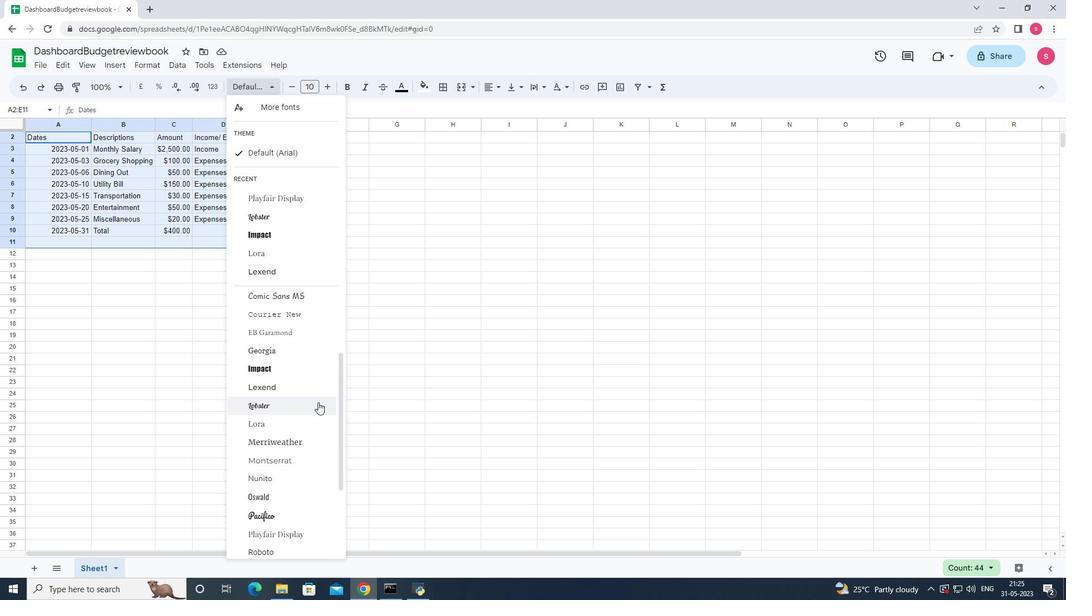 
Action: Mouse moved to (318, 402)
Screenshot: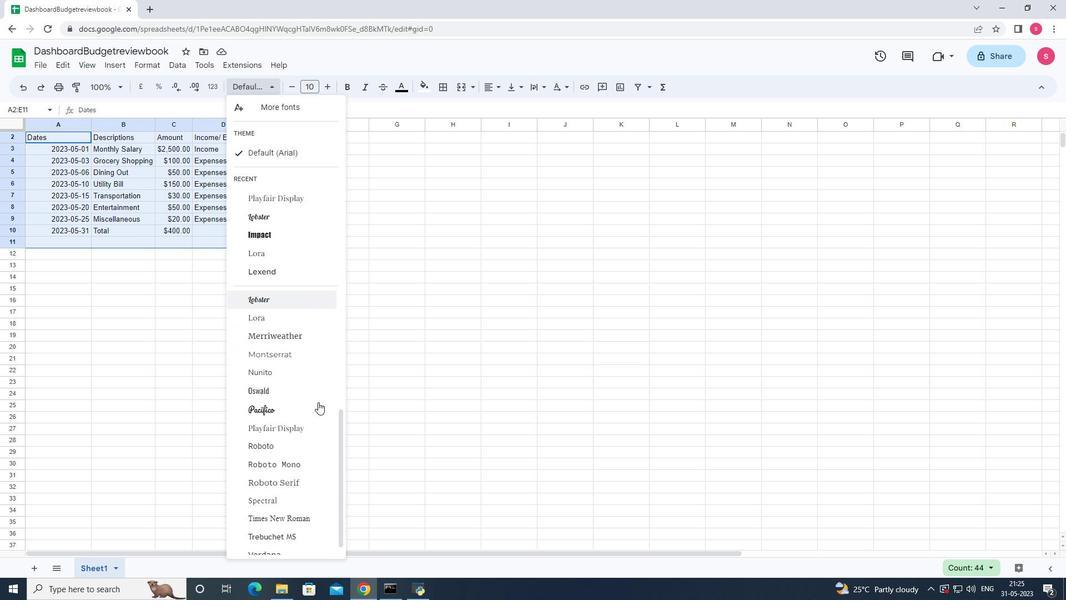 
Action: Mouse scrolled (318, 402) with delta (0, 0)
Screenshot: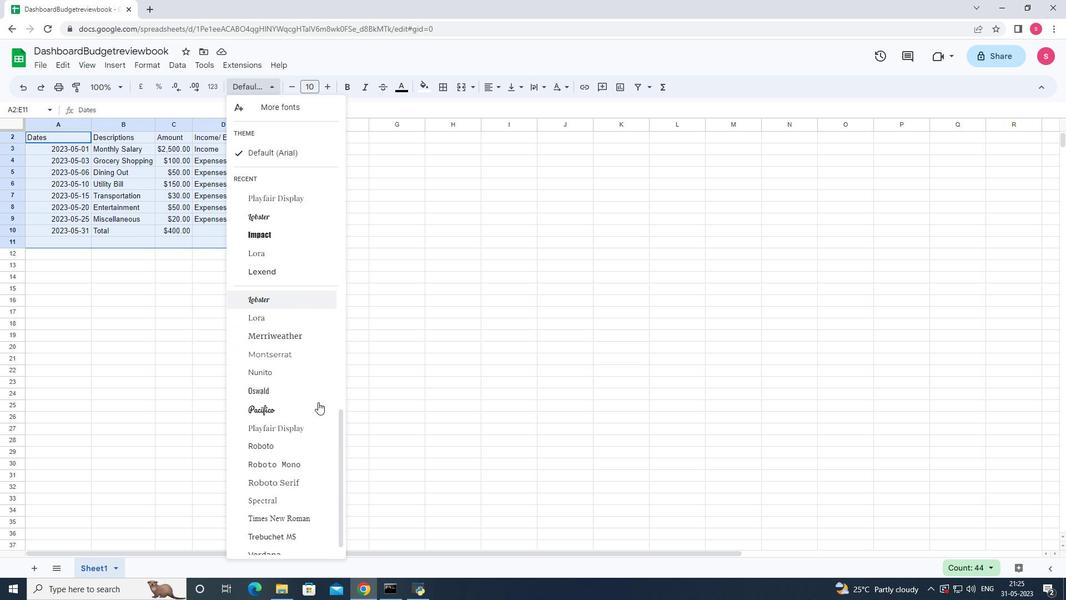 
Action: Mouse moved to (315, 418)
Screenshot: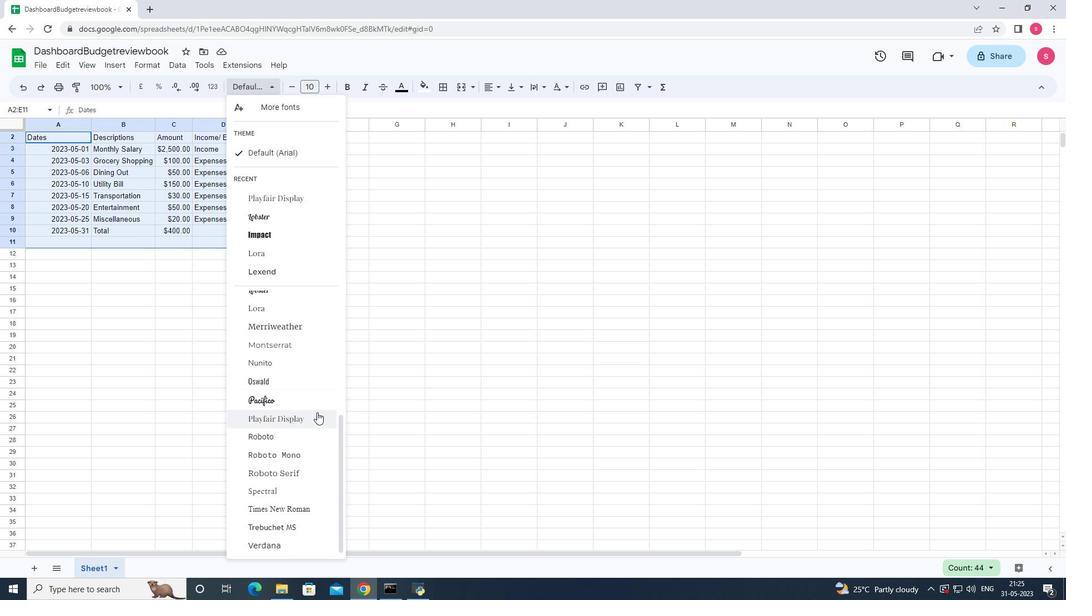 
Action: Mouse pressed left at (315, 418)
Screenshot: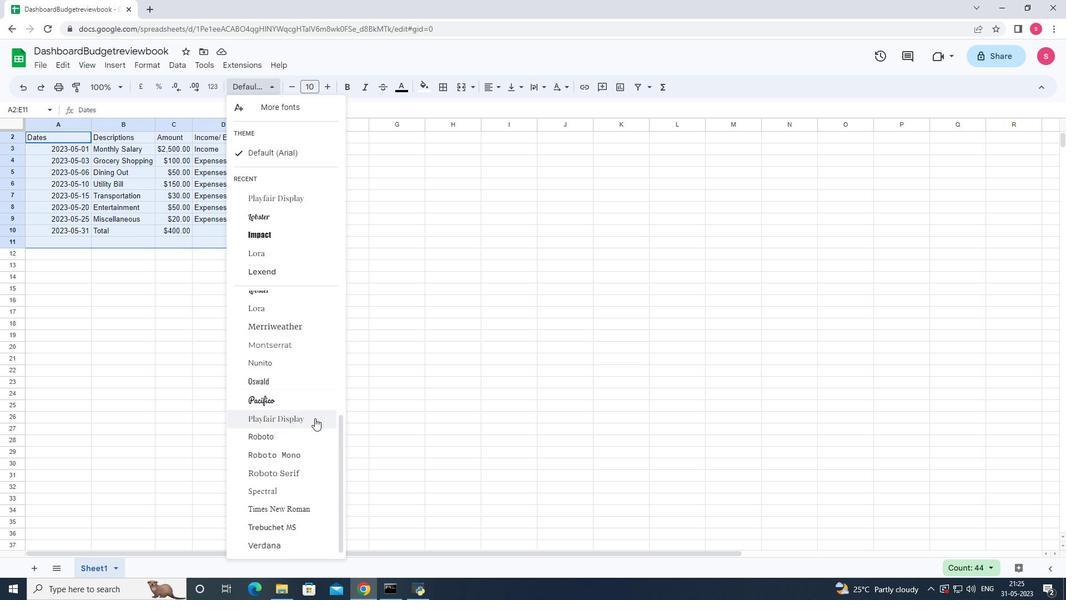 
Action: Mouse moved to (326, 89)
Screenshot: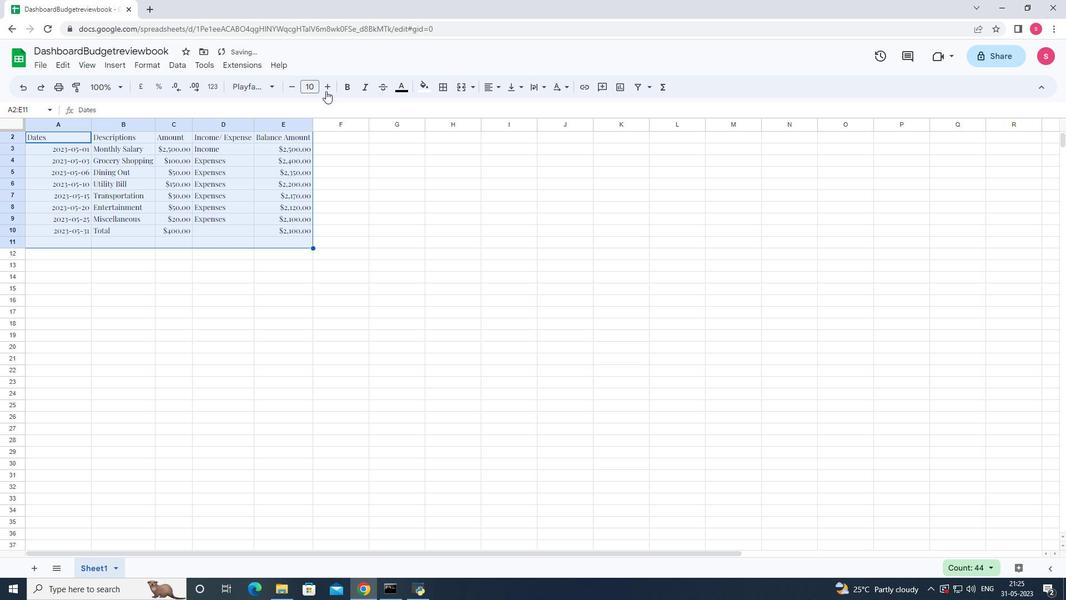 
Action: Mouse pressed left at (326, 89)
Screenshot: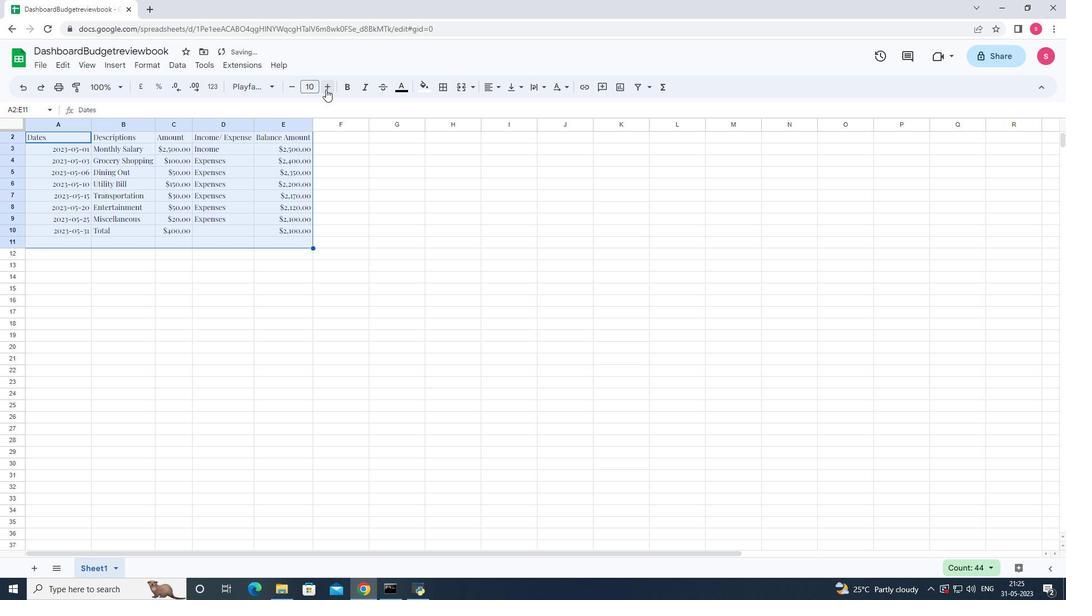 
Action: Mouse pressed left at (326, 89)
Screenshot: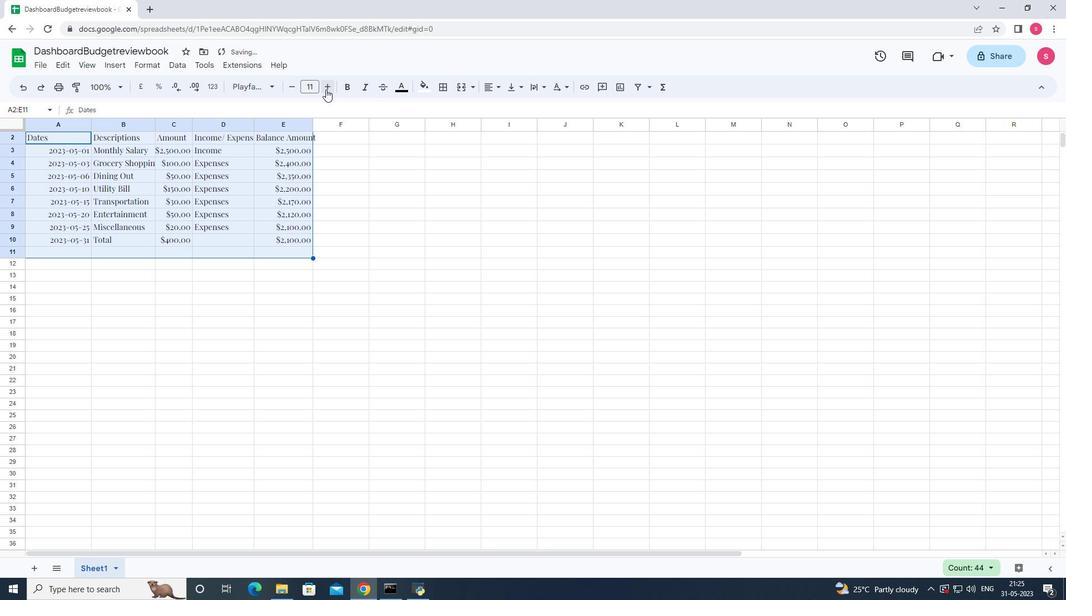 
Action: Mouse pressed left at (326, 89)
Screenshot: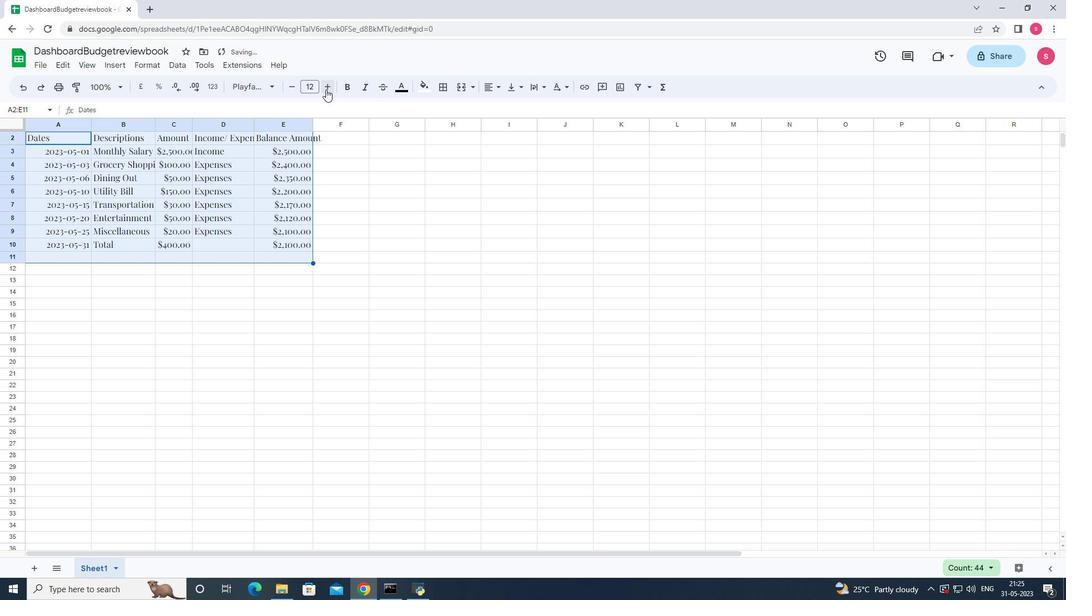
Action: Mouse pressed left at (326, 89)
Screenshot: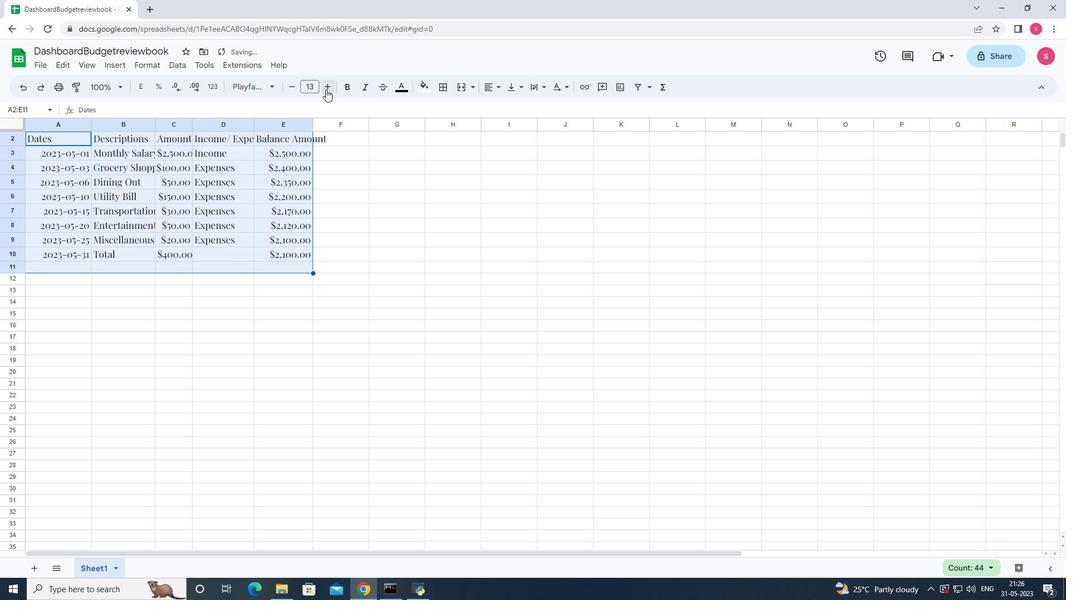 
Action: Mouse pressed left at (326, 89)
Screenshot: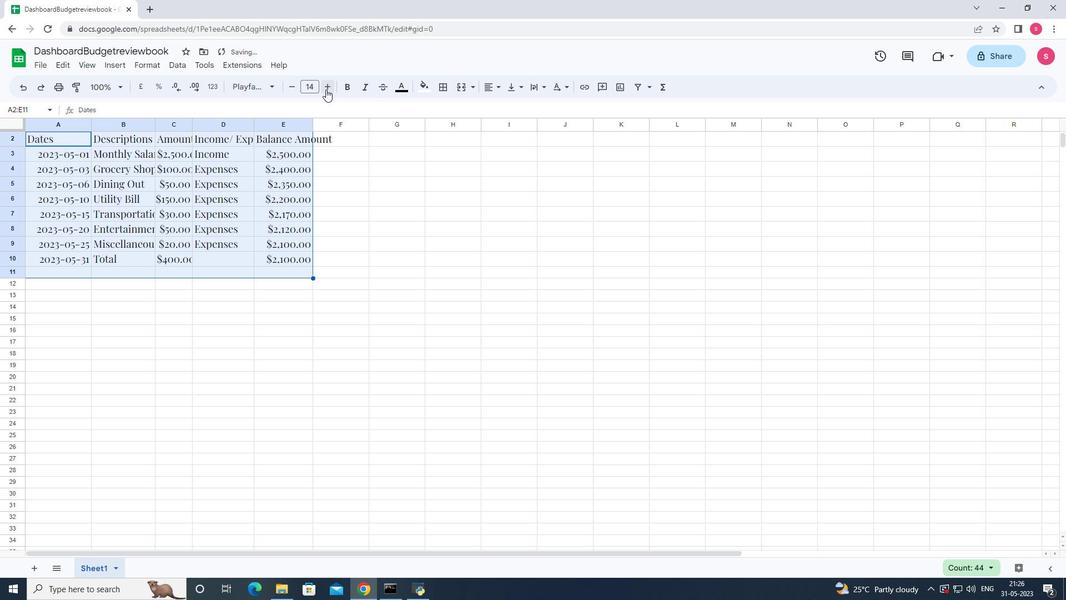 
Action: Mouse pressed left at (326, 89)
Screenshot: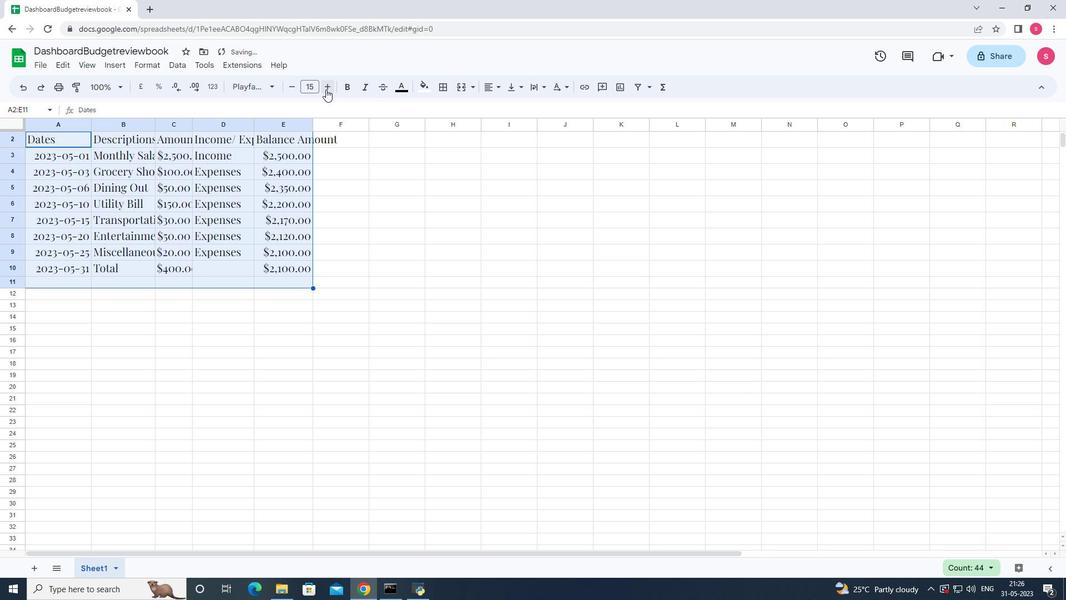 
Action: Mouse moved to (396, 168)
Screenshot: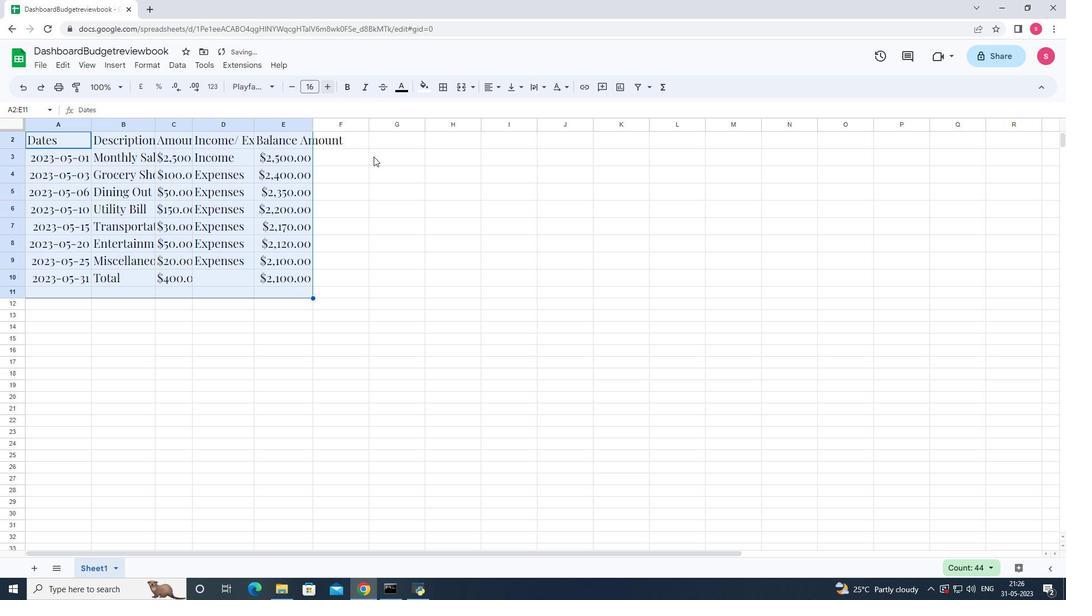 
Action: Mouse pressed left at (396, 168)
Screenshot: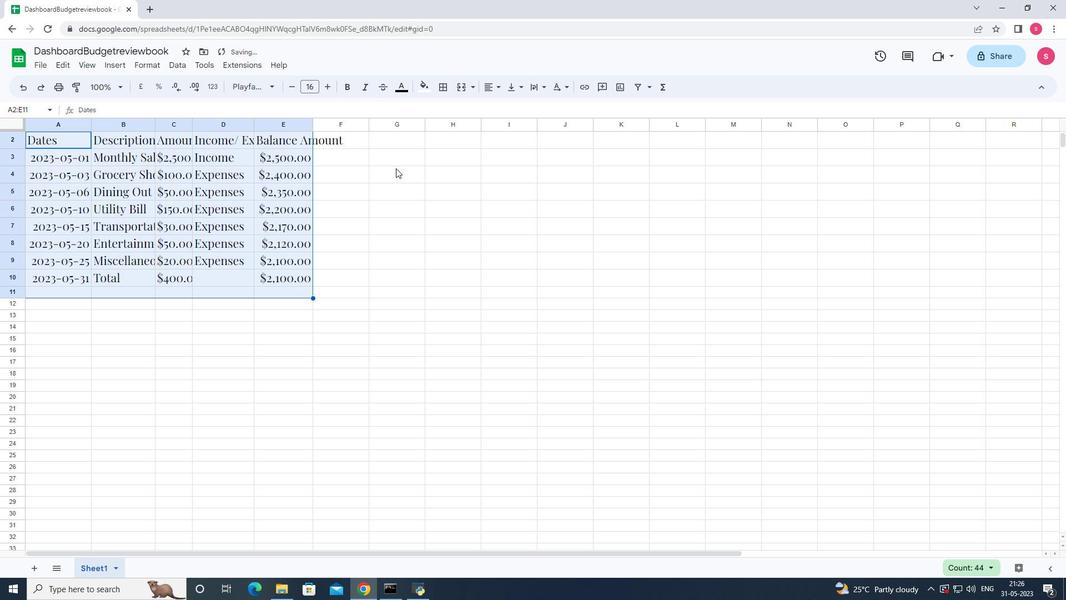 
Action: Mouse moved to (52, 137)
Screenshot: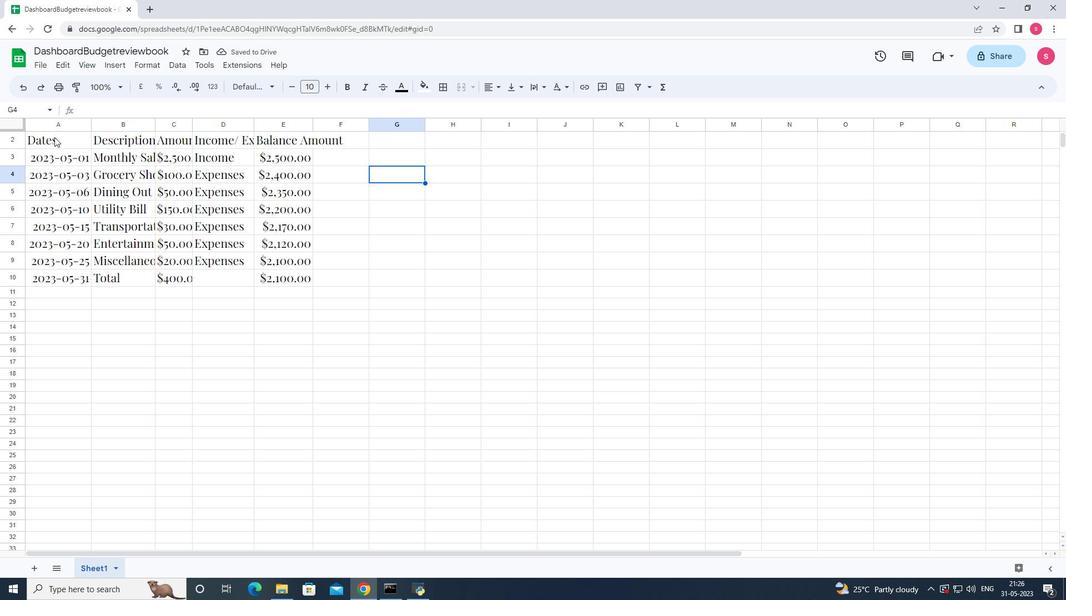 
Action: Mouse pressed left at (52, 137)
Screenshot: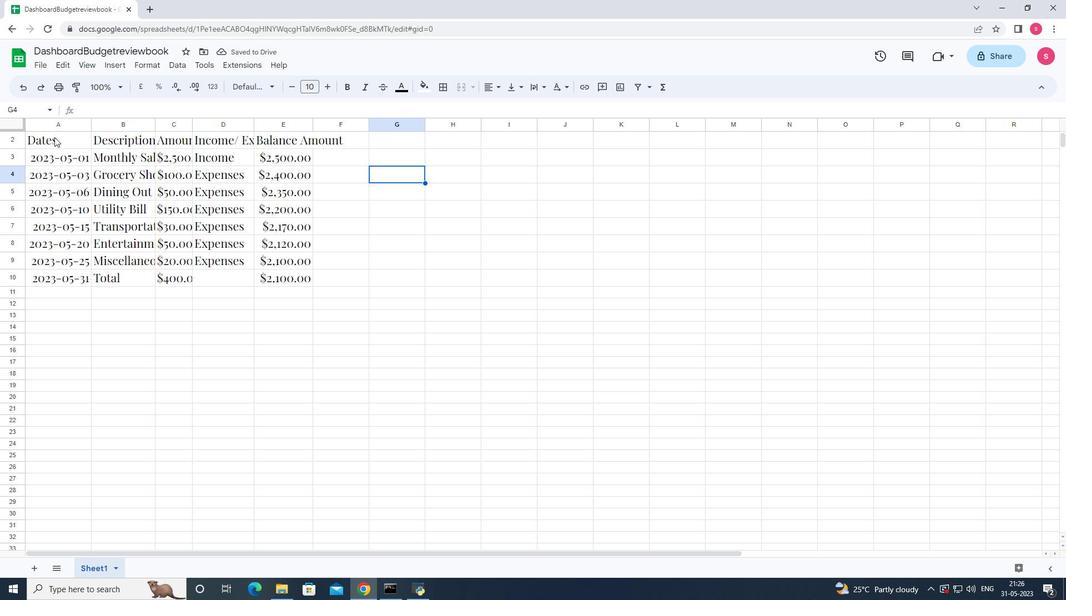 
Action: Mouse moved to (487, 87)
Screenshot: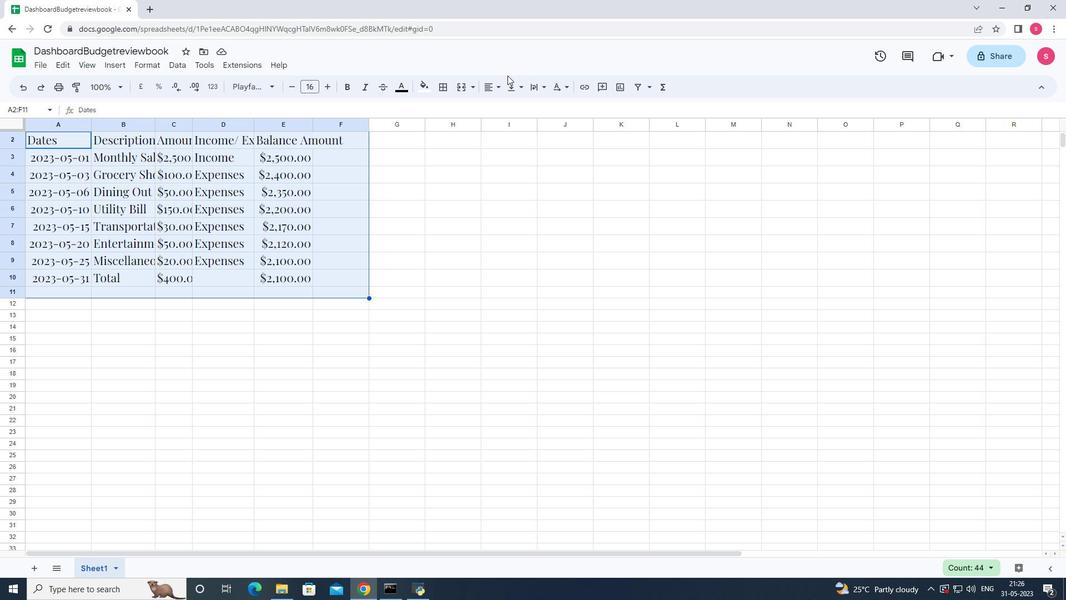 
Action: Mouse pressed left at (487, 87)
Screenshot: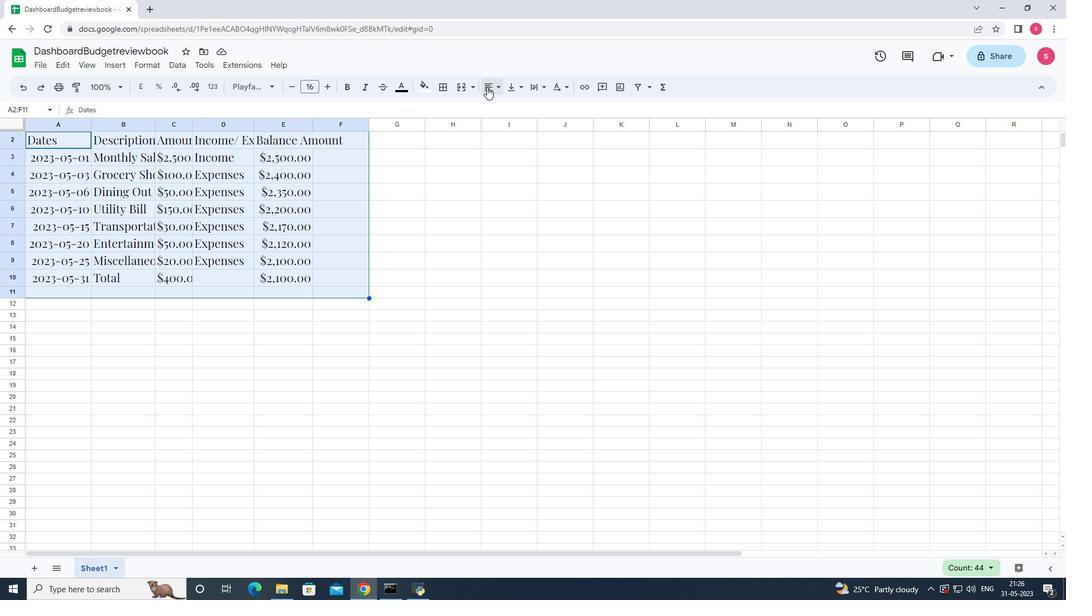 
Action: Mouse moved to (491, 111)
Screenshot: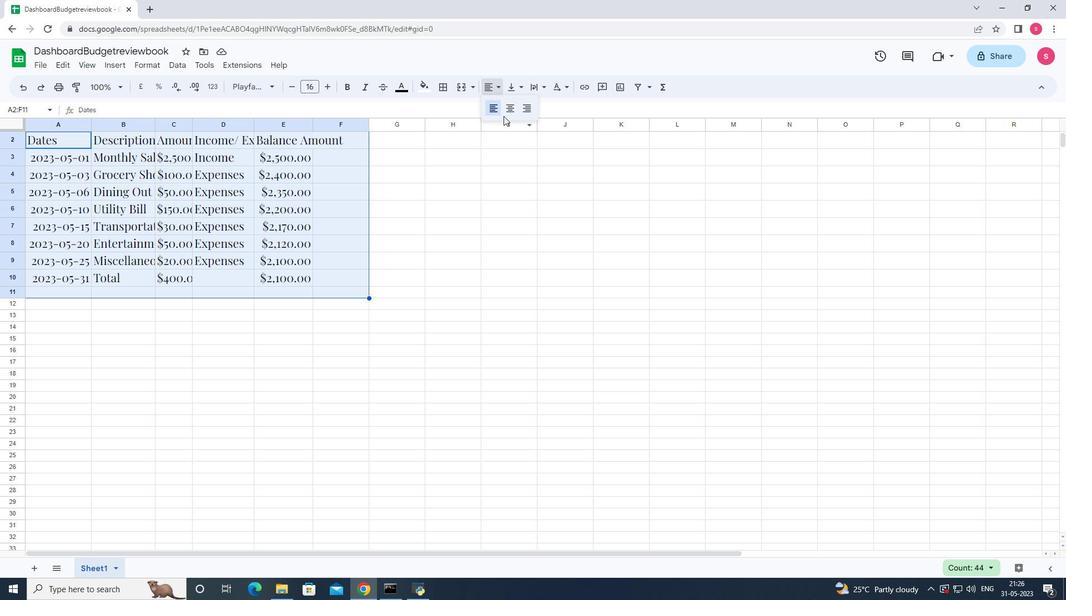 
Action: Mouse pressed left at (491, 111)
Screenshot: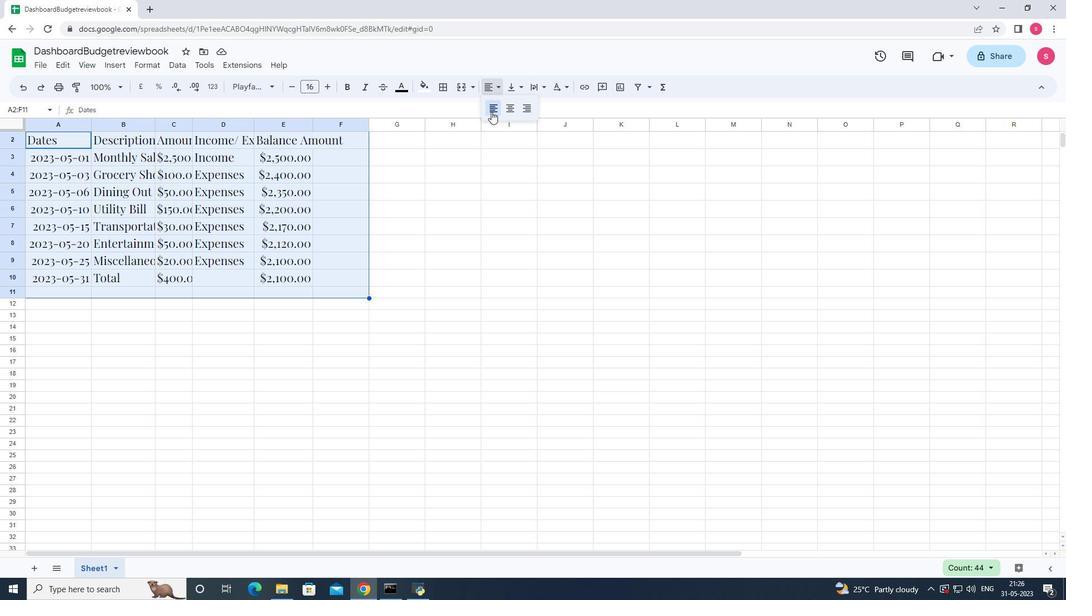 
Action: Mouse moved to (537, 233)
Screenshot: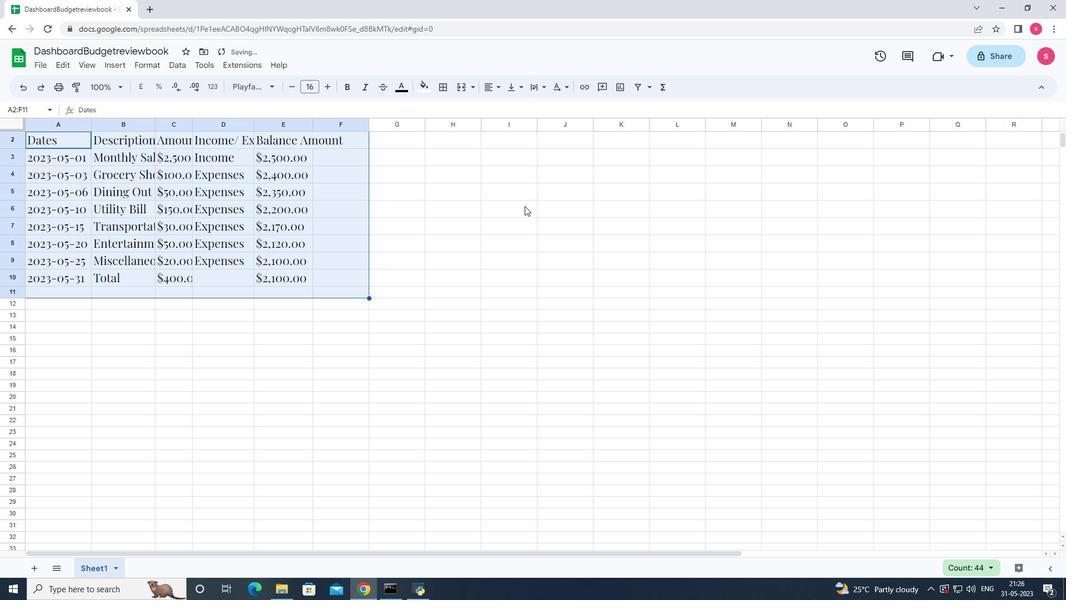 
Action: Mouse pressed left at (537, 233)
Screenshot: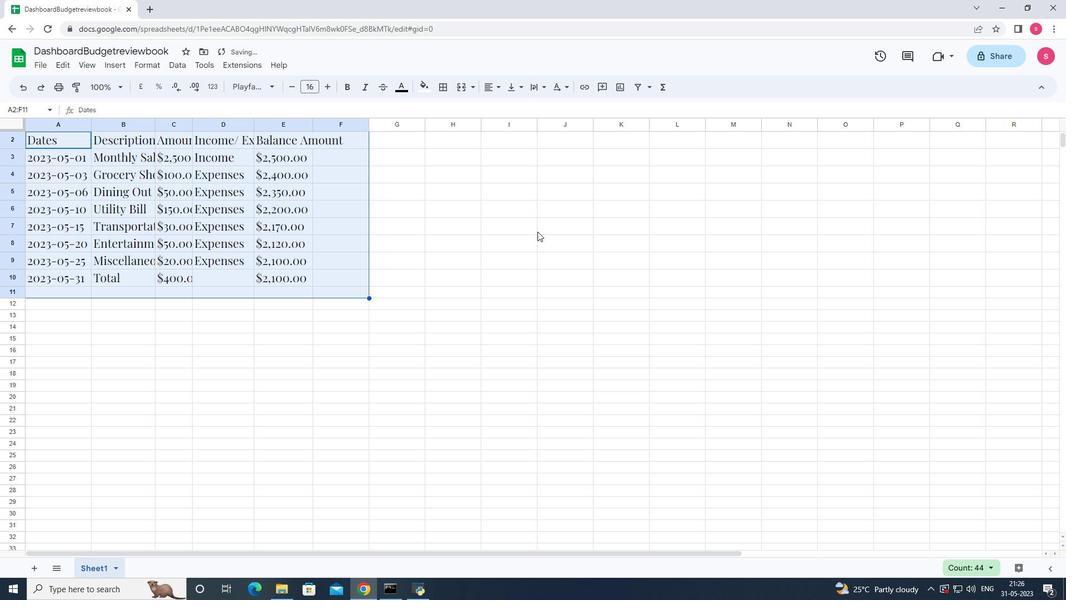 
Action: Mouse moved to (93, 124)
Screenshot: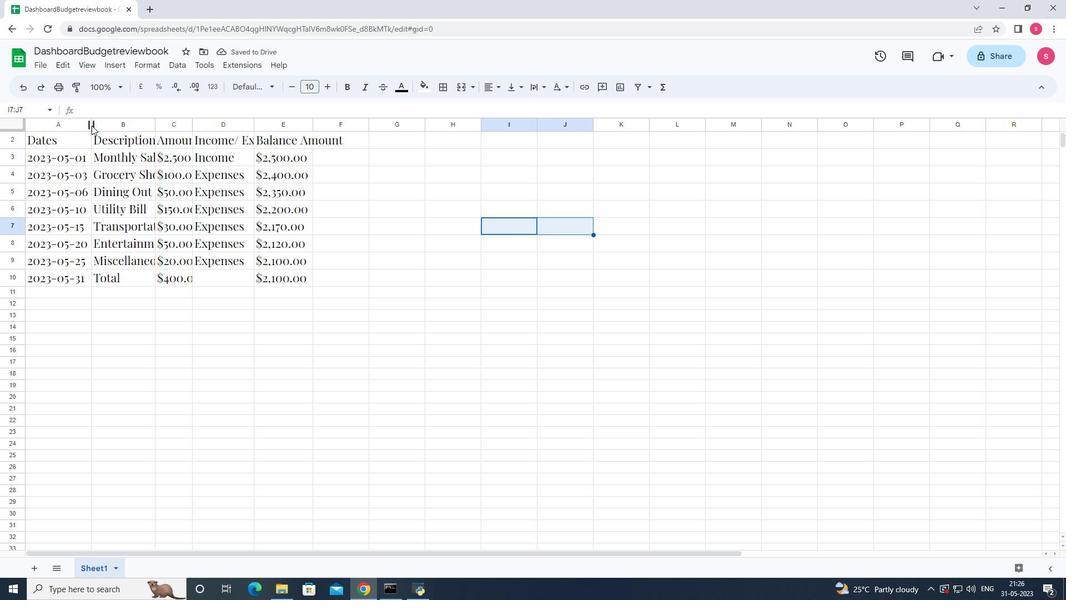 
Action: Mouse pressed left at (93, 124)
Screenshot: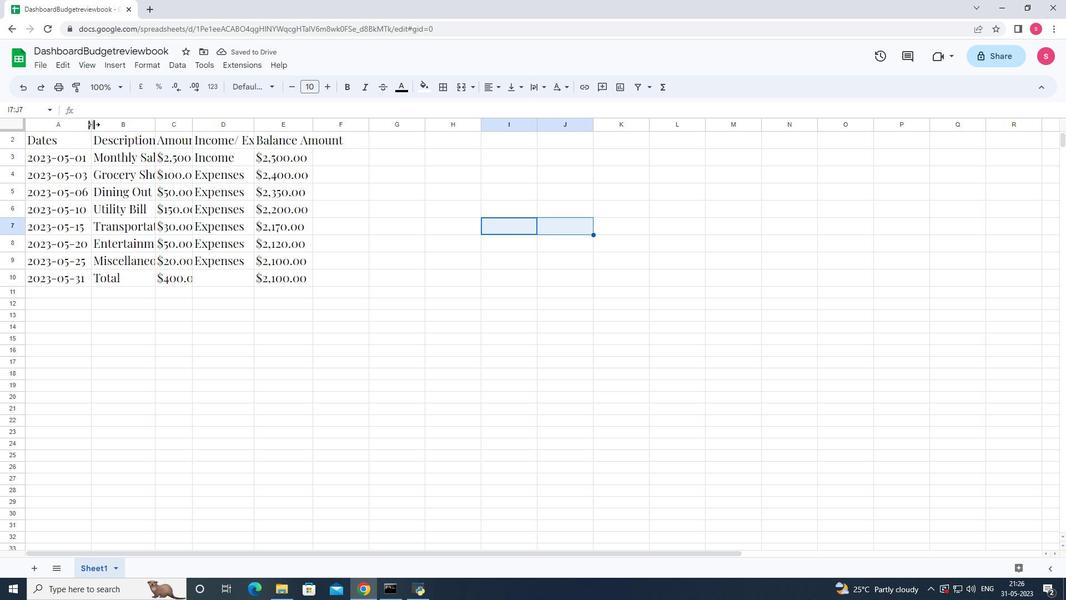 
Action: Mouse pressed left at (93, 124)
Screenshot: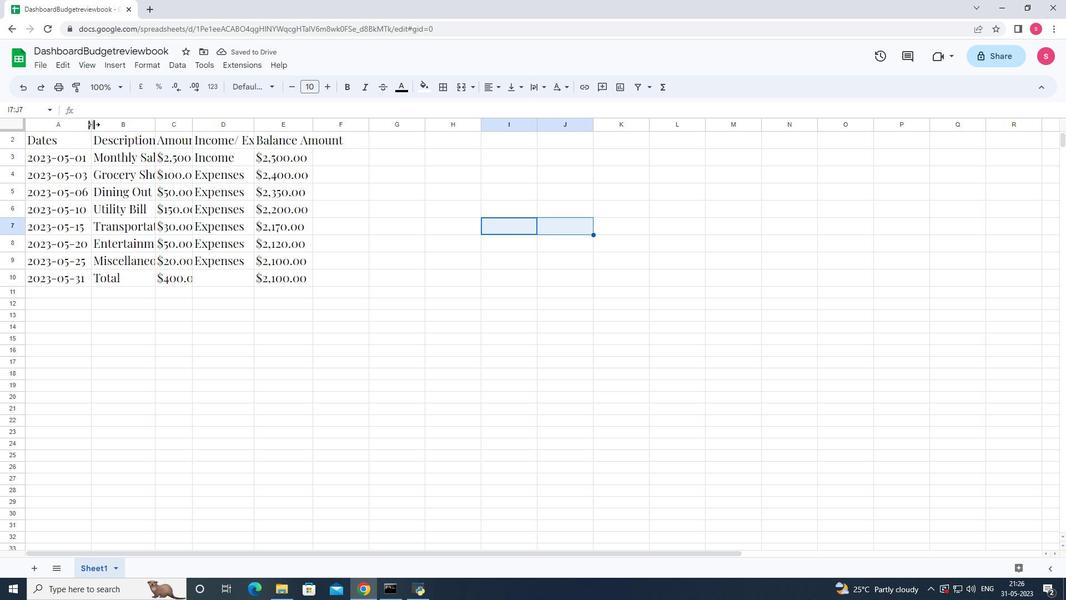 
Action: Mouse moved to (242, 306)
Screenshot: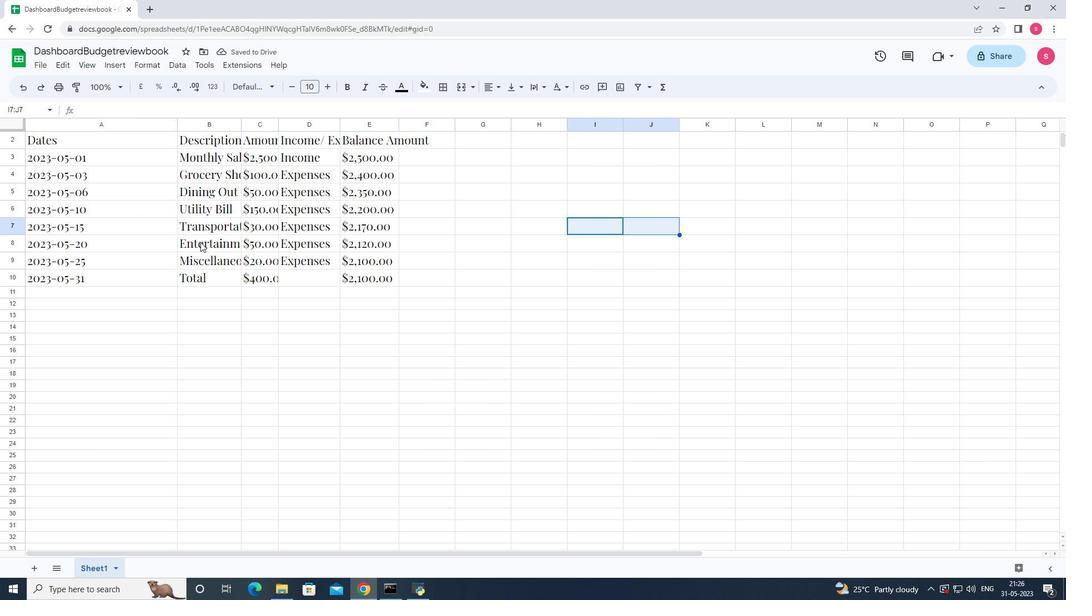 
Action: Mouse scrolled (242, 307) with delta (0, 0)
Screenshot: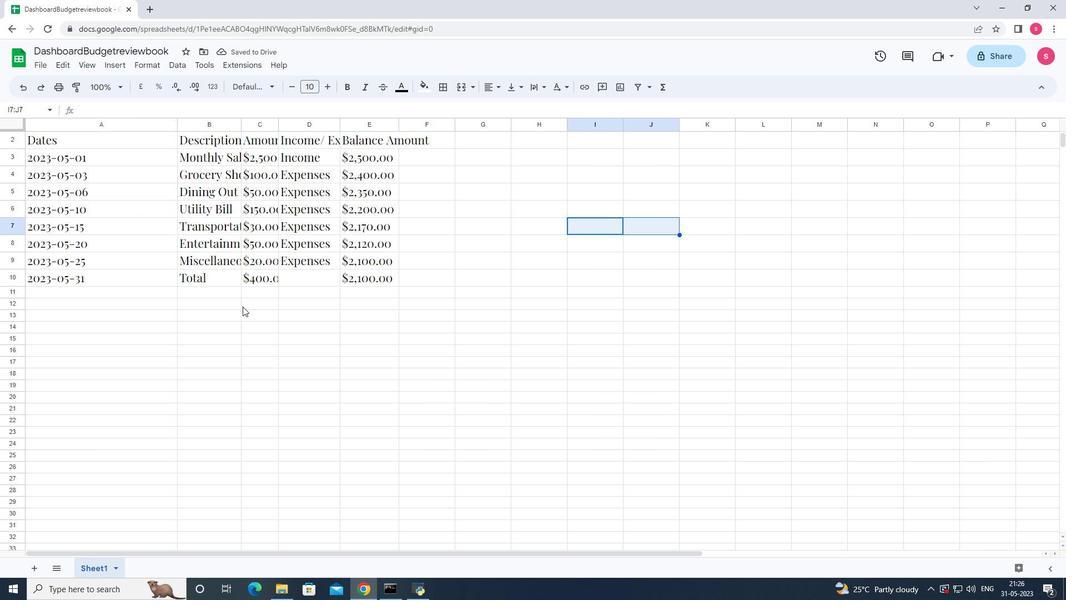 
Action: Mouse scrolled (242, 307) with delta (0, 0)
Screenshot: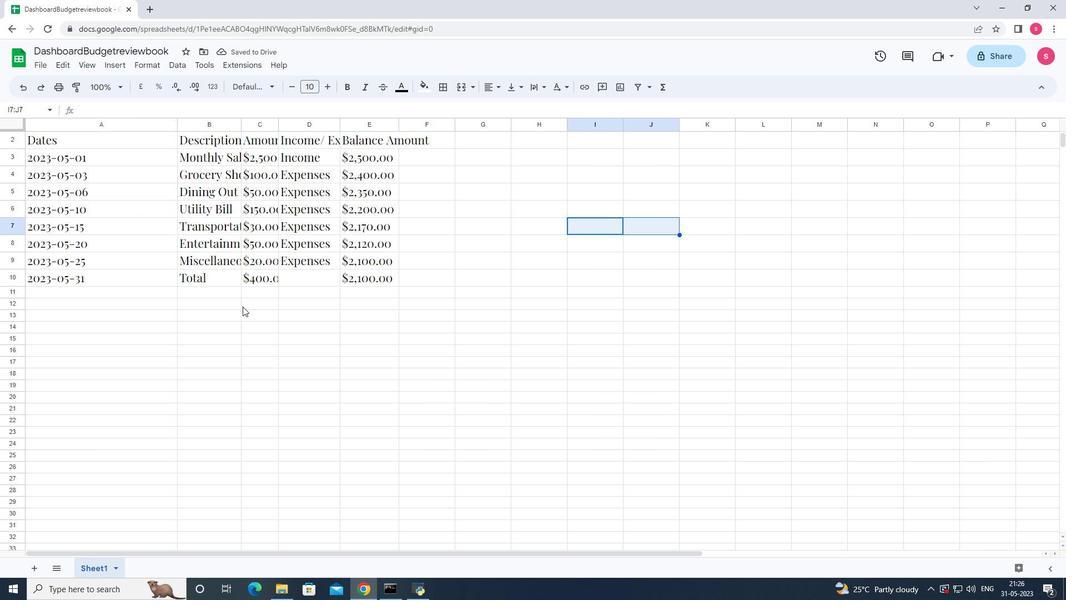 
Action: Mouse scrolled (242, 307) with delta (0, 0)
Screenshot: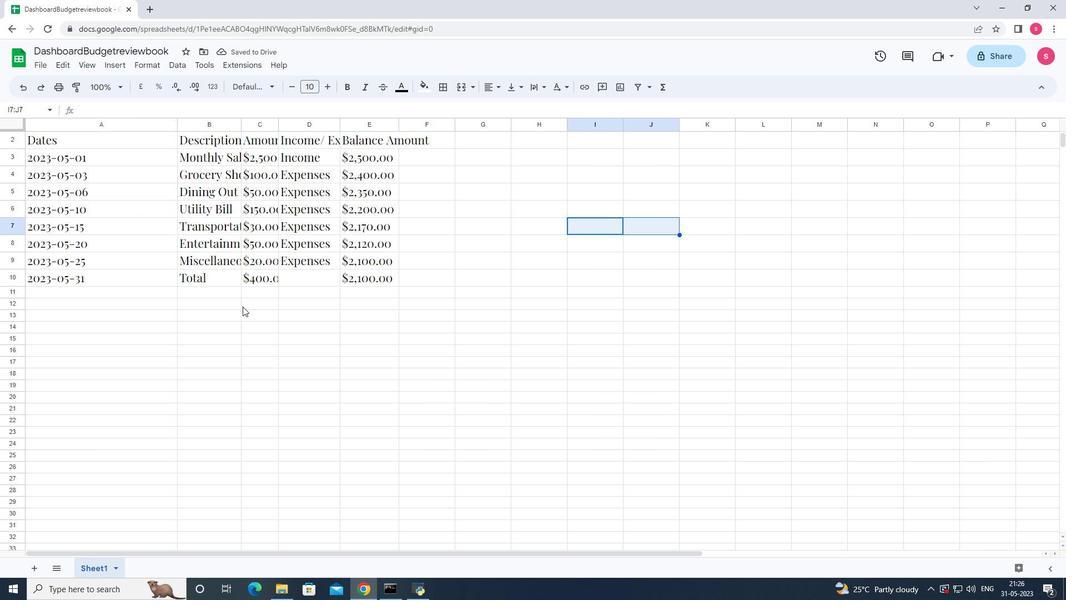 
Action: Mouse scrolled (242, 307) with delta (0, 0)
Screenshot: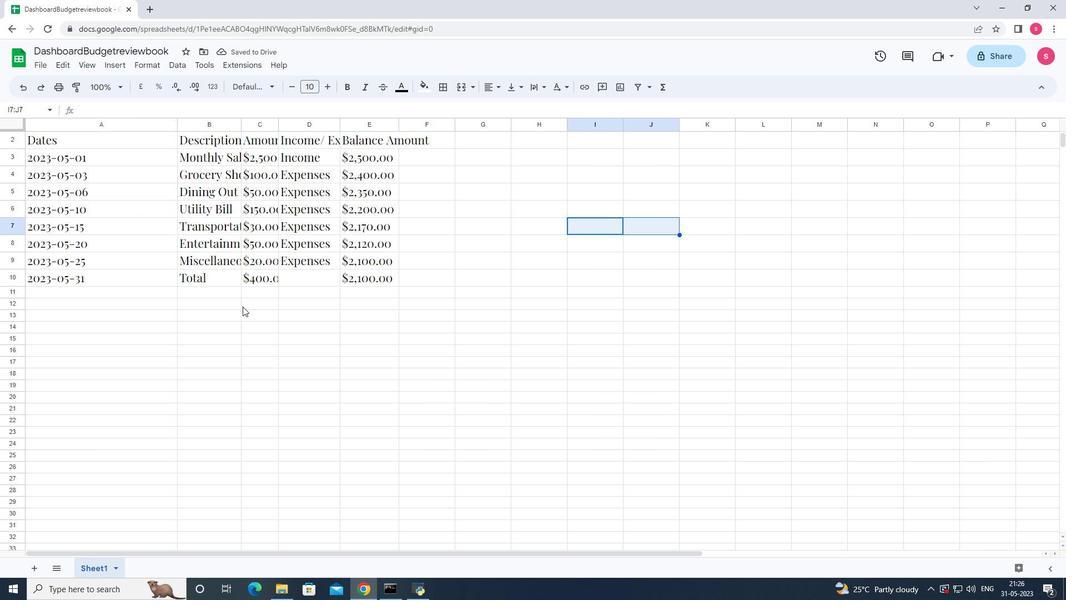
Action: Mouse moved to (239, 121)
Screenshot: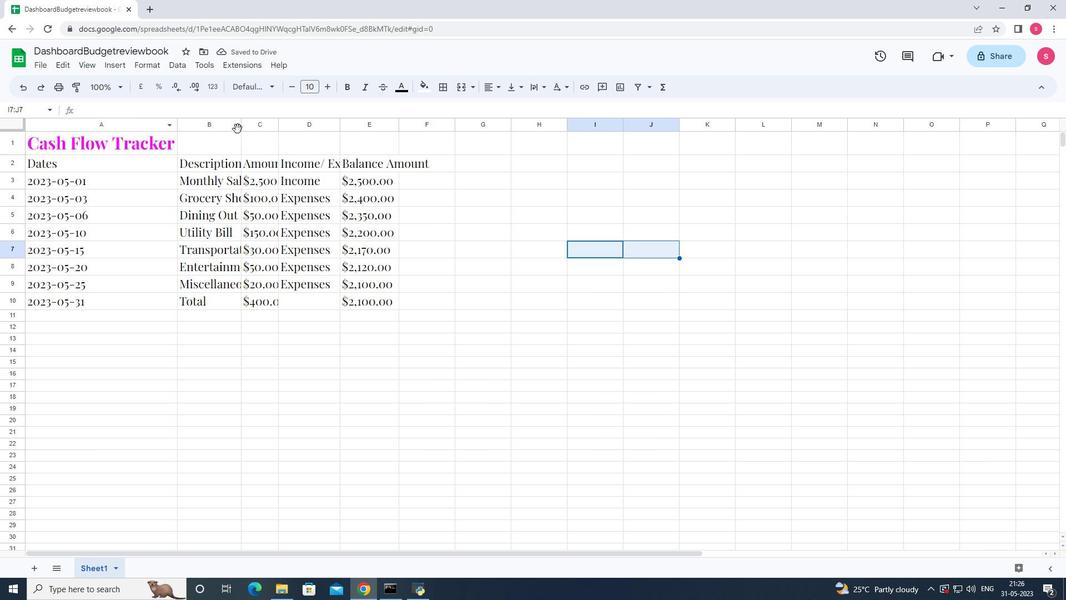 
Action: Mouse pressed left at (239, 121)
Screenshot: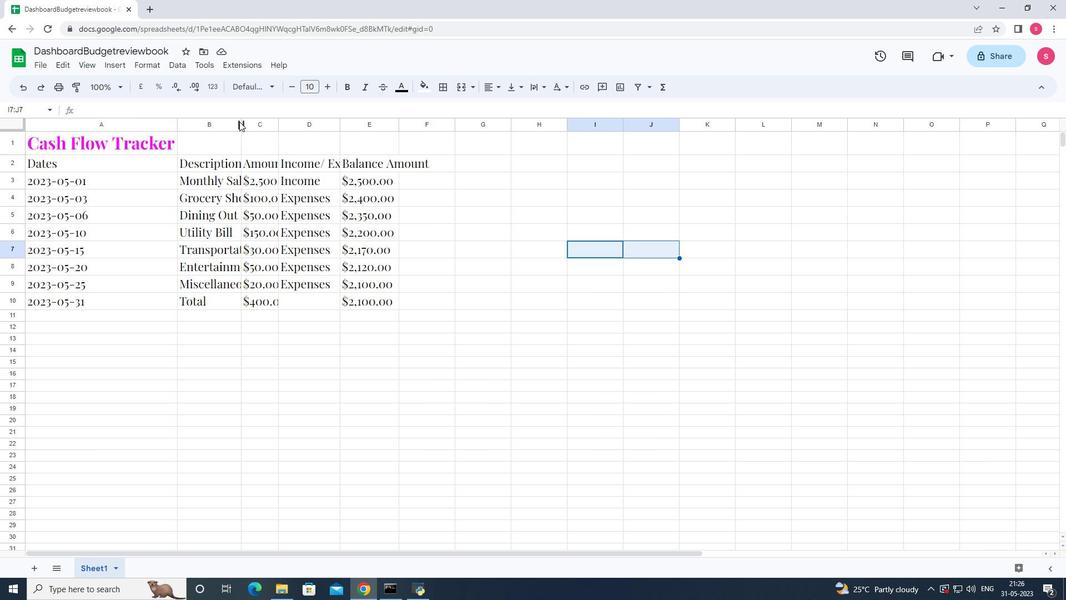 
Action: Mouse pressed left at (239, 121)
Screenshot: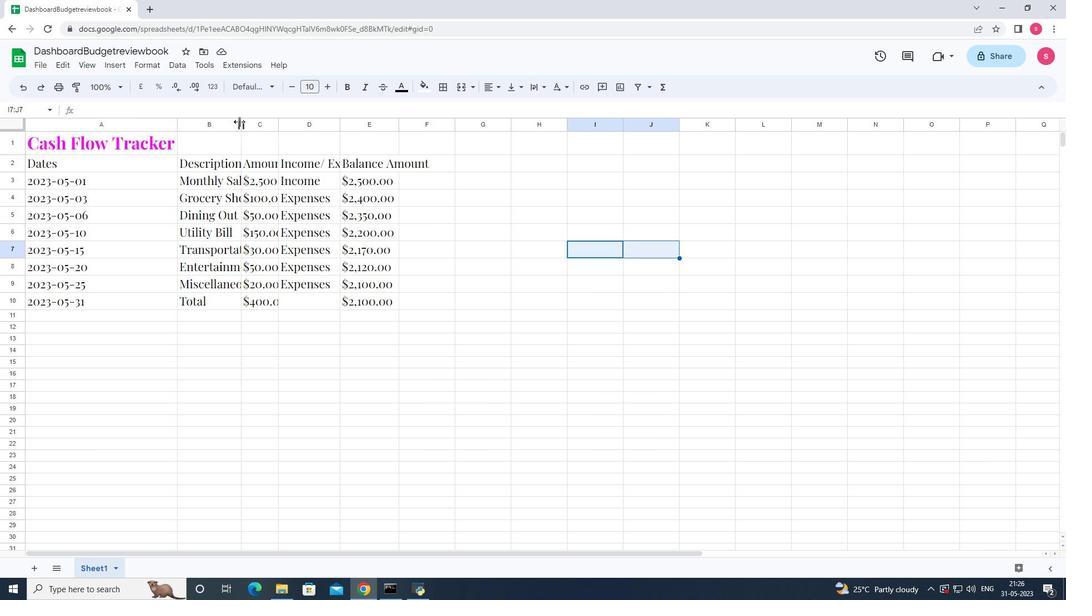 
Action: Mouse moved to (316, 126)
Screenshot: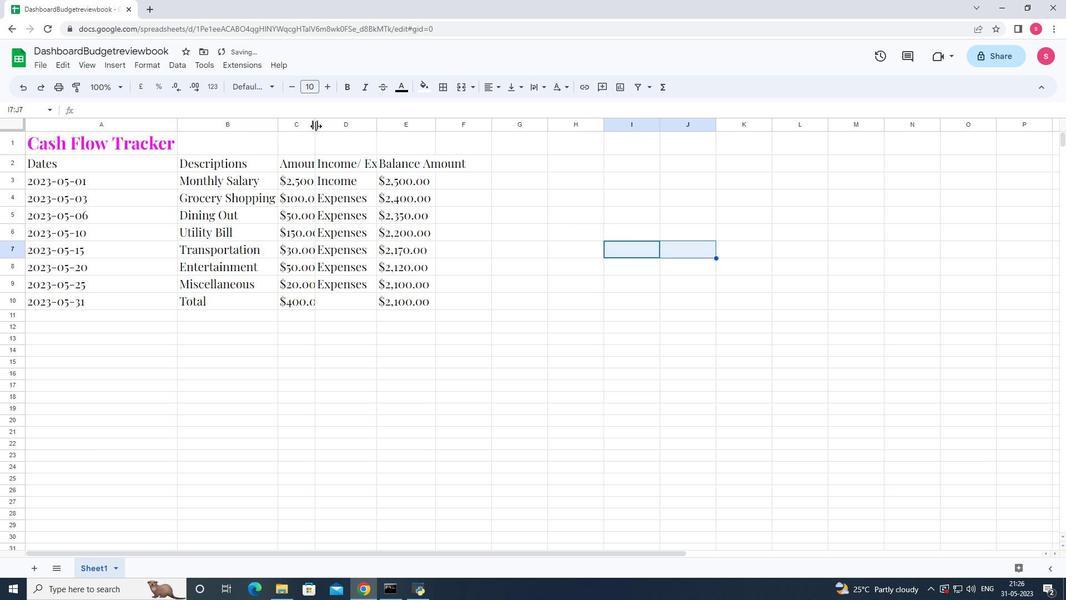 
Action: Mouse pressed left at (316, 126)
Screenshot: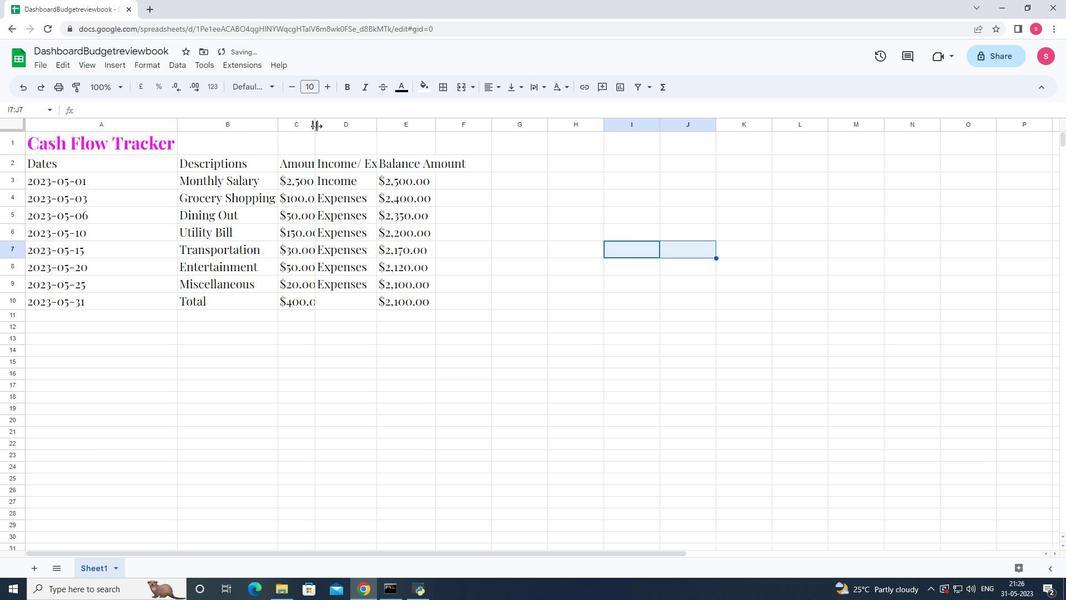 
Action: Mouse pressed left at (316, 126)
Screenshot: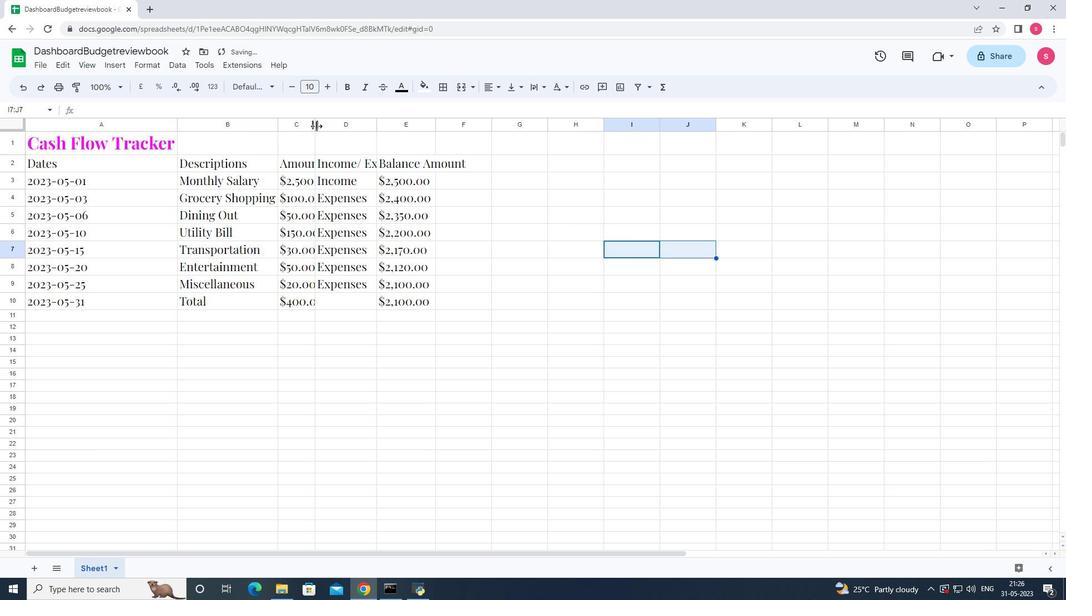 
Action: Mouse moved to (397, 122)
Screenshot: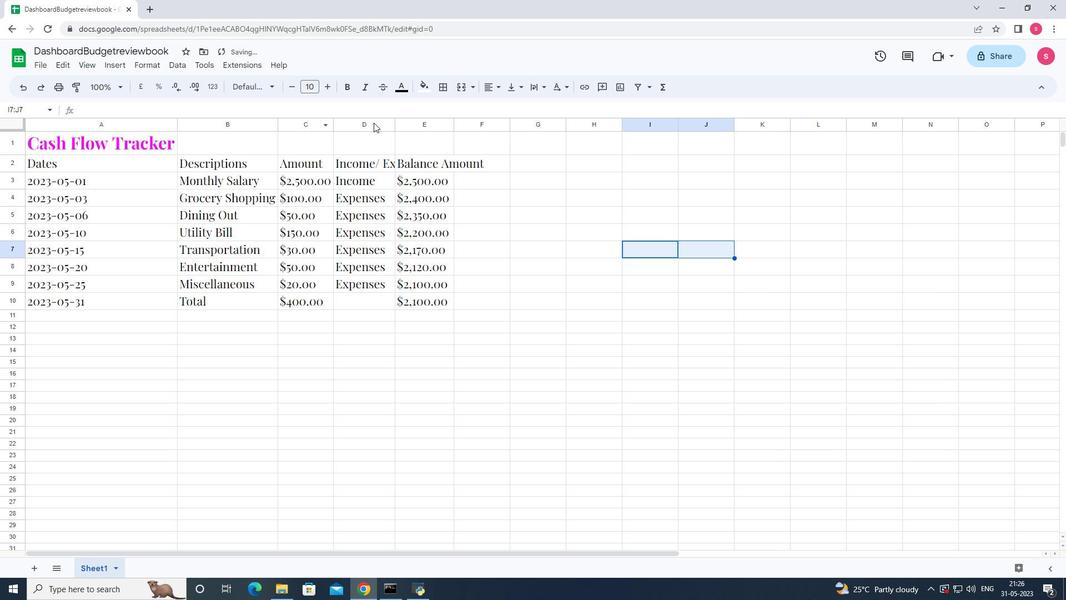 
Action: Mouse pressed left at (397, 122)
Screenshot: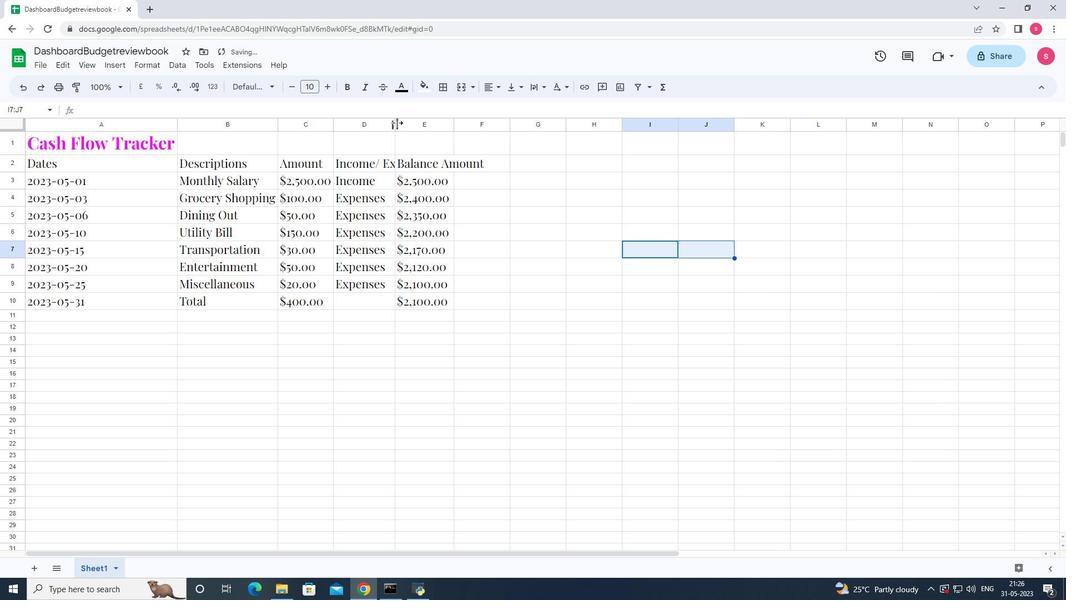 
Action: Mouse pressed left at (397, 122)
Screenshot: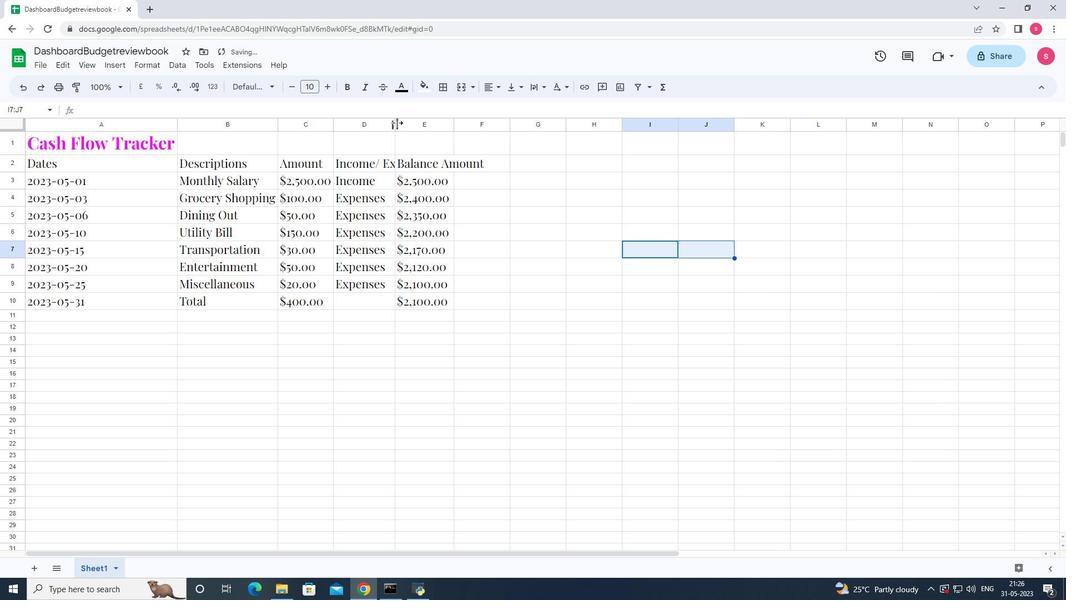 
Action: Mouse moved to (488, 121)
Screenshot: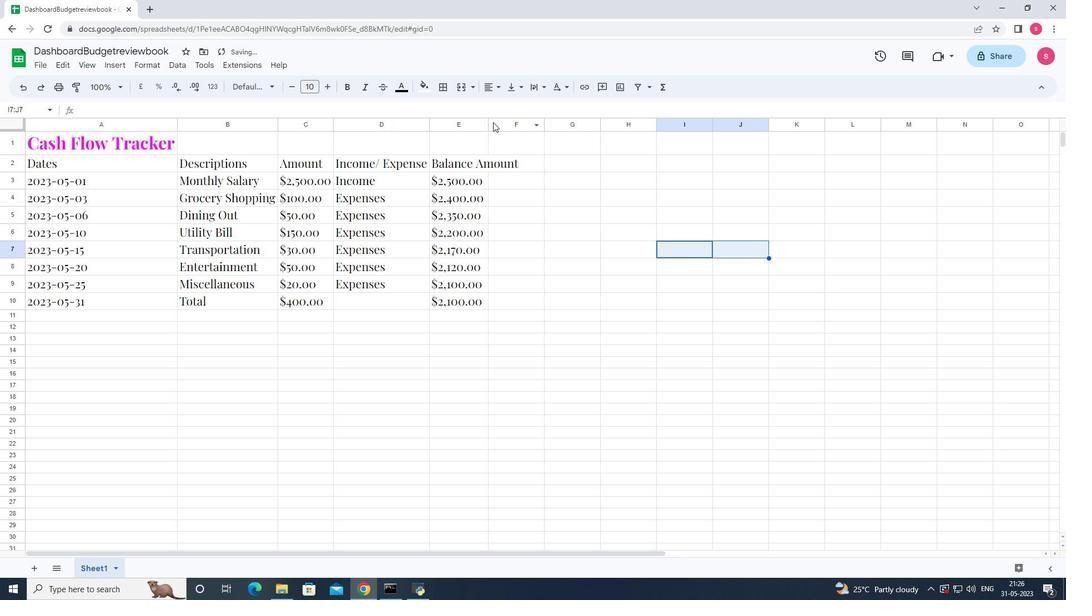 
Action: Mouse pressed left at (488, 121)
Screenshot: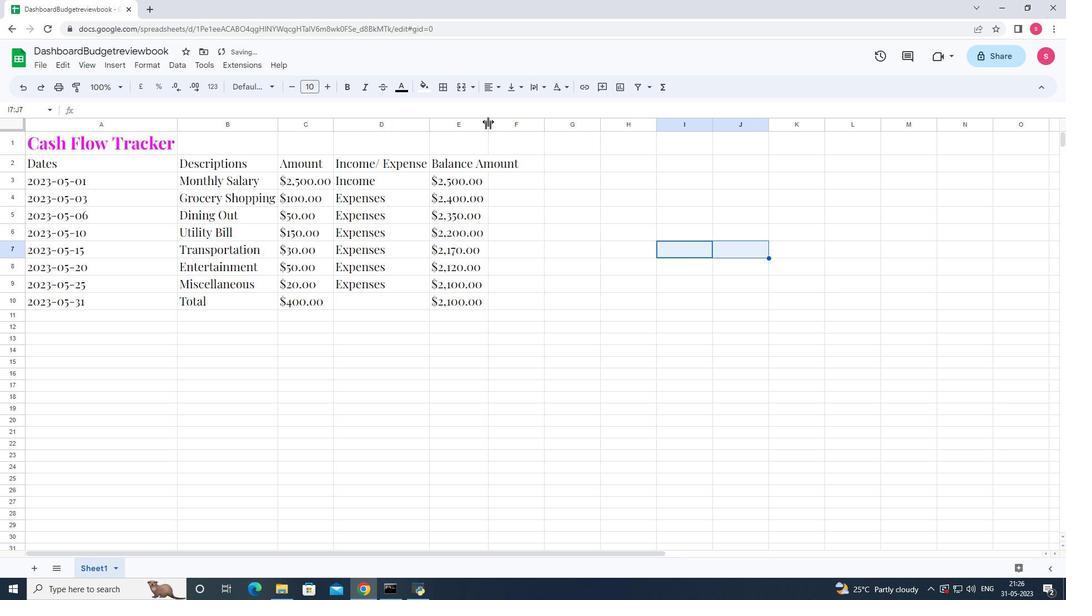 
Action: Mouse pressed left at (488, 121)
Screenshot: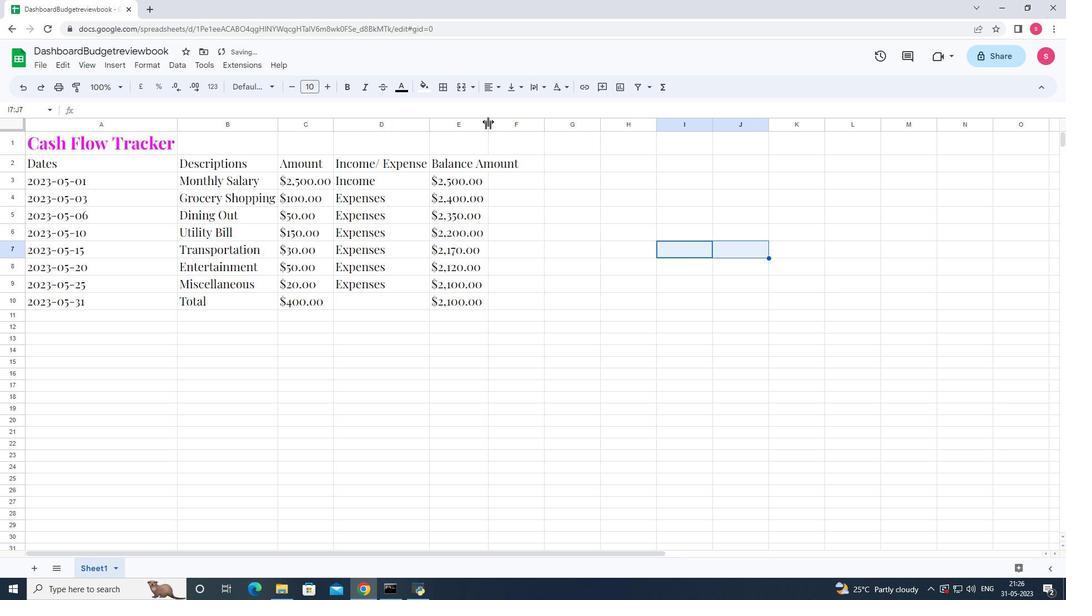 
Action: Mouse moved to (656, 349)
Screenshot: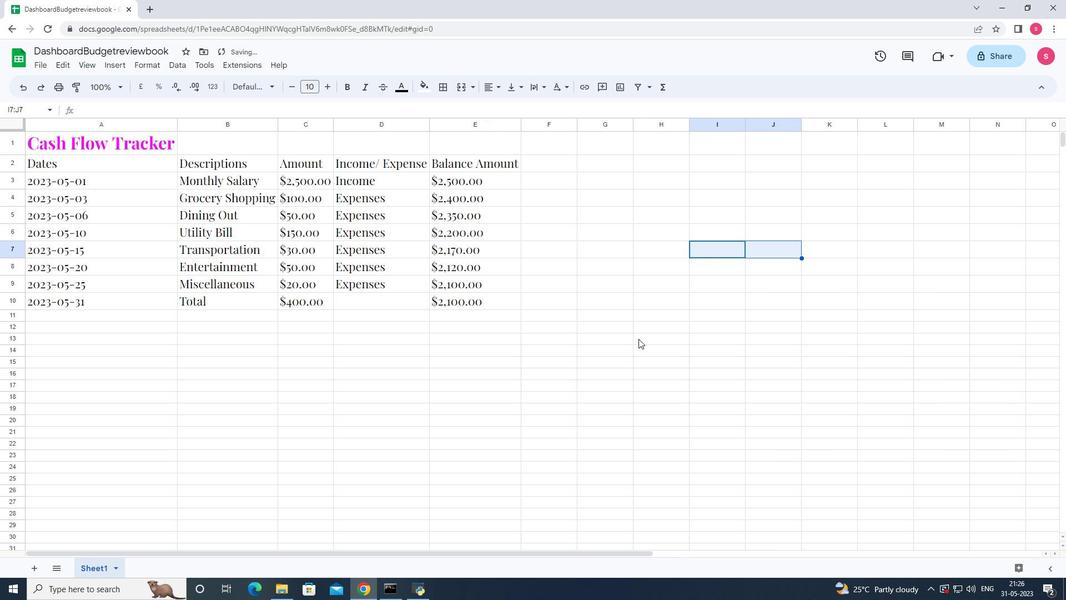 
Action: Mouse pressed left at (656, 349)
Screenshot: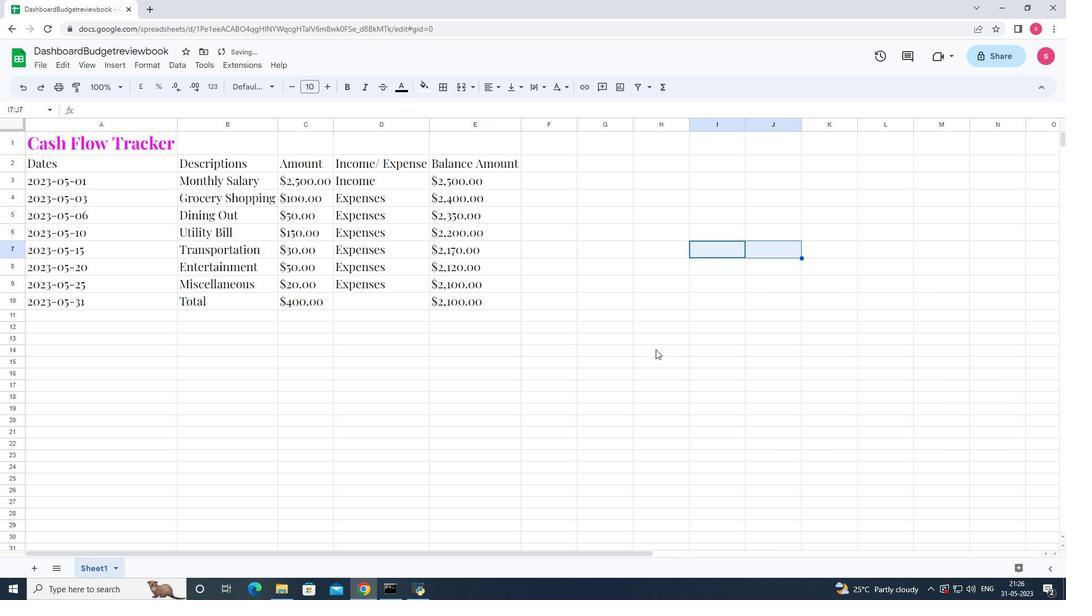 
Action: Key pressed ctrl+S
Screenshot: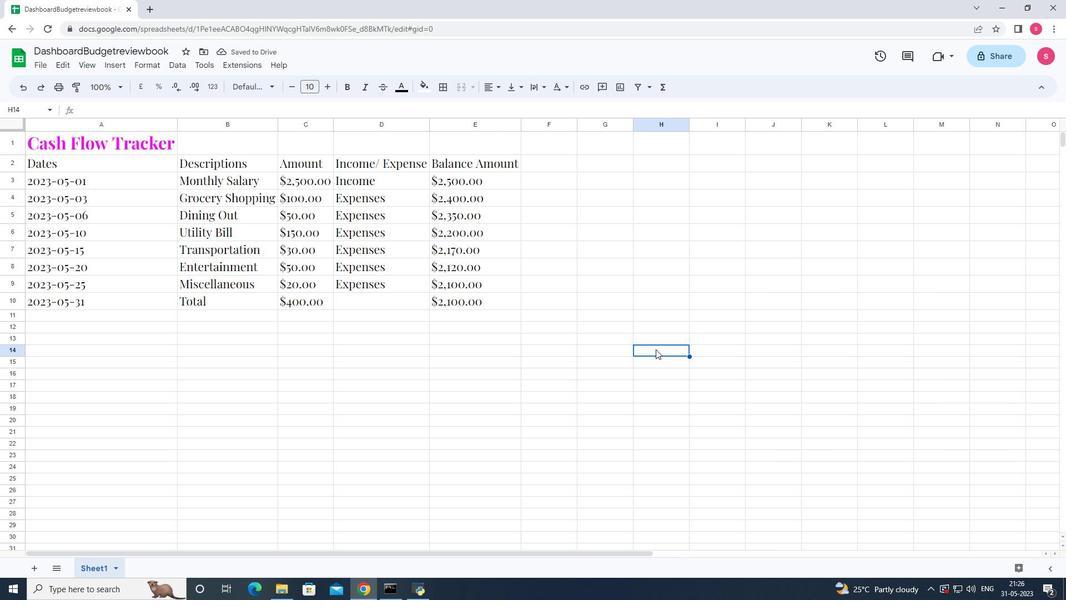 
